 Task: Set the session security and expiration timeout for the organization
Action: Mouse moved to (203, 225)
Screenshot: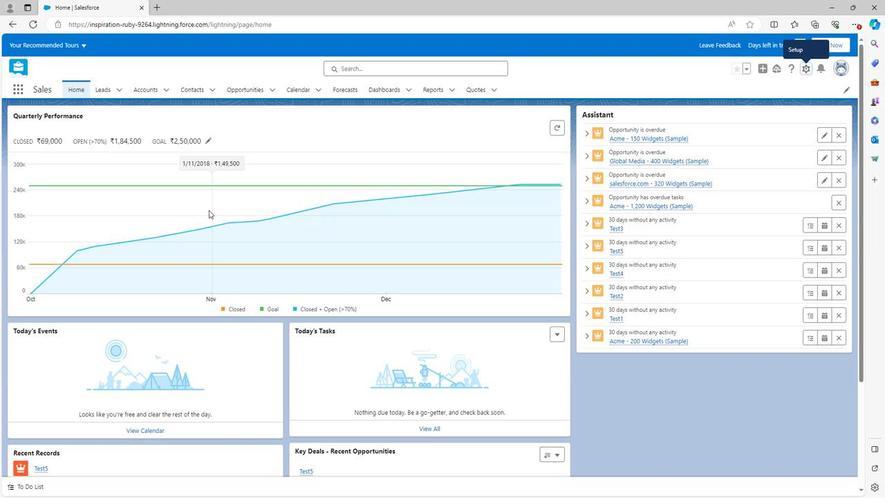 
Action: Mouse scrolled (203, 224) with delta (0, 0)
Screenshot: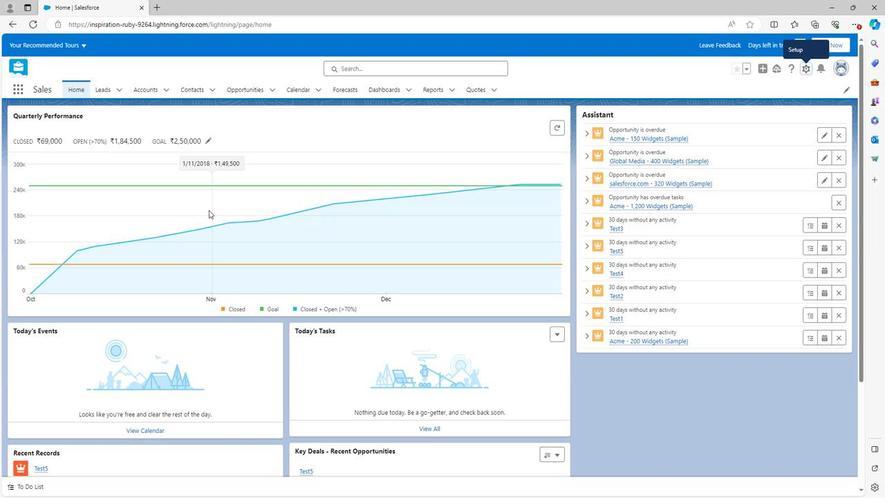 
Action: Mouse scrolled (203, 224) with delta (0, 0)
Screenshot: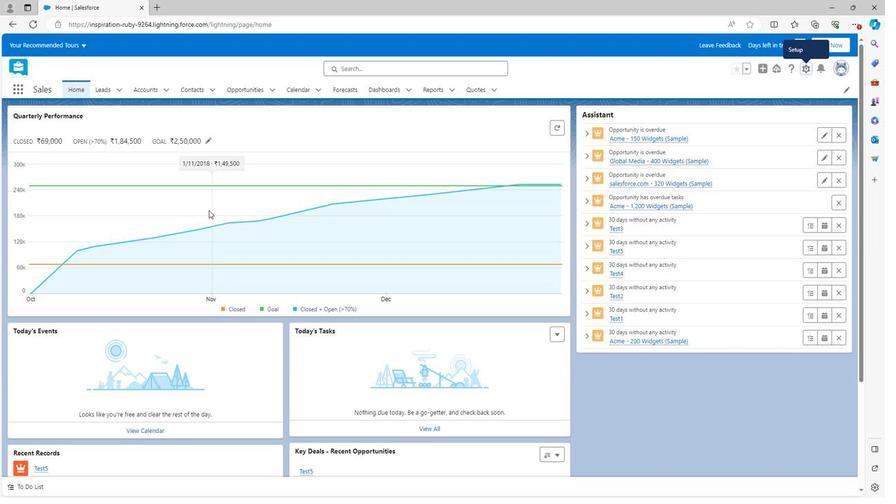 
Action: Mouse scrolled (203, 224) with delta (0, 0)
Screenshot: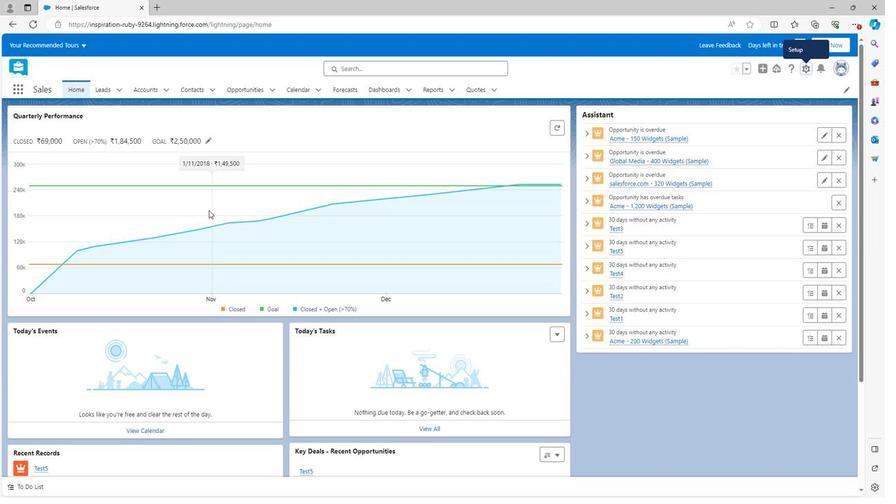
Action: Mouse scrolled (203, 224) with delta (0, 0)
Screenshot: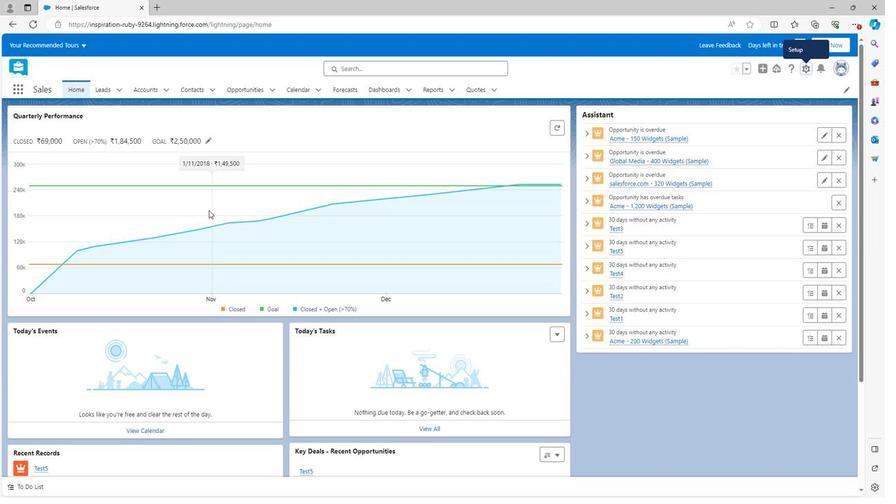 
Action: Mouse scrolled (203, 225) with delta (0, 0)
Screenshot: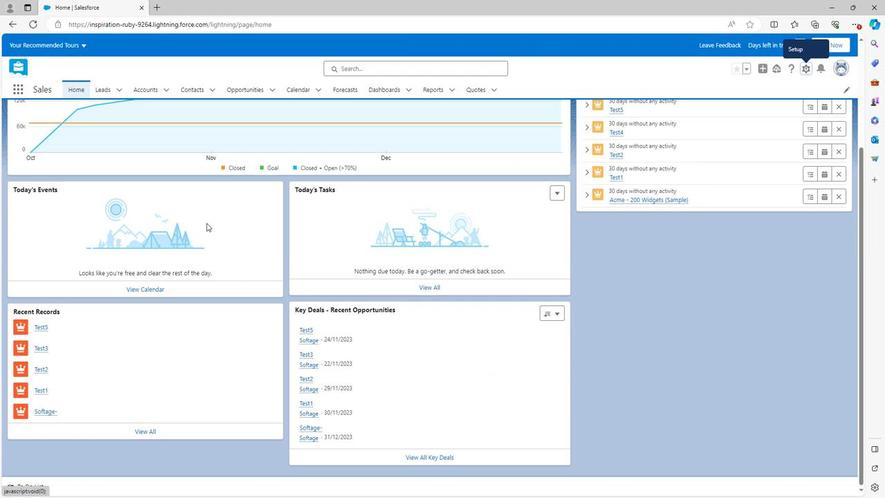 
Action: Mouse scrolled (203, 225) with delta (0, 0)
Screenshot: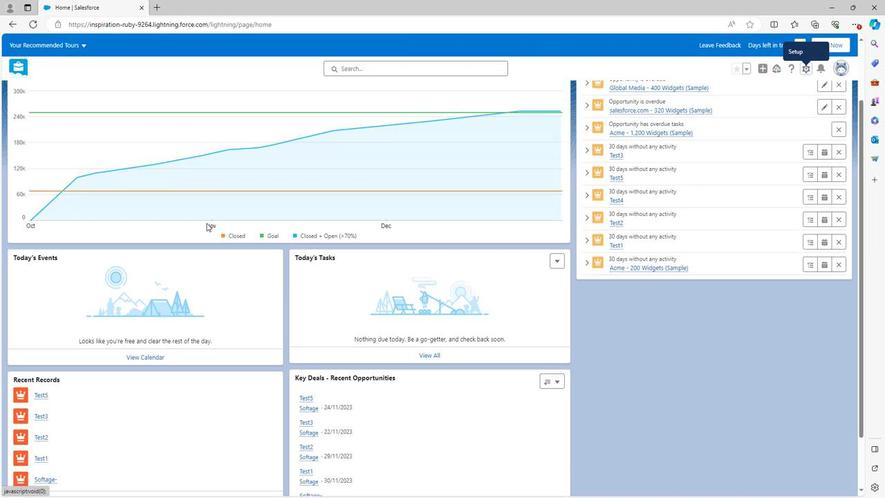 
Action: Mouse scrolled (203, 225) with delta (0, 0)
Screenshot: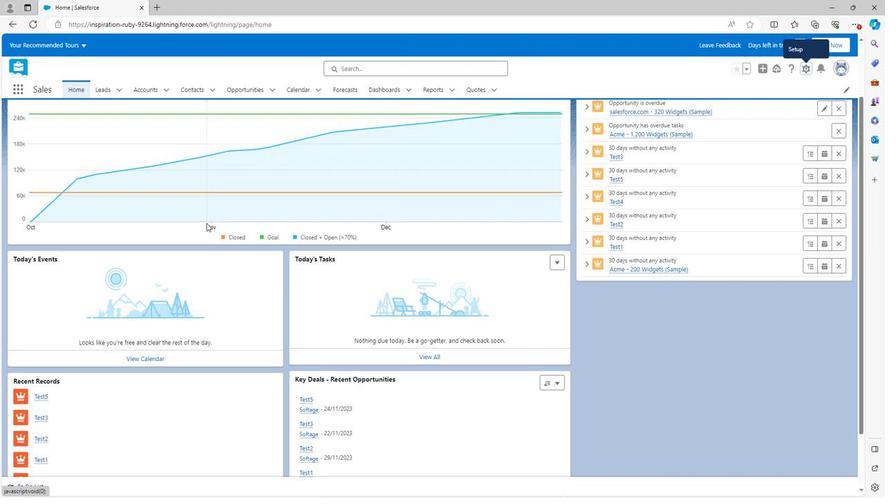 
Action: Mouse scrolled (203, 225) with delta (0, 0)
Screenshot: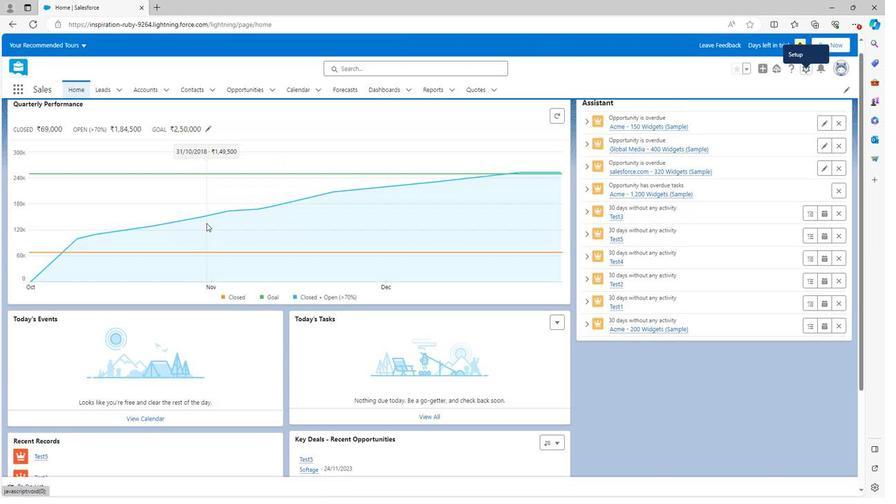 
Action: Mouse scrolled (203, 225) with delta (0, 0)
Screenshot: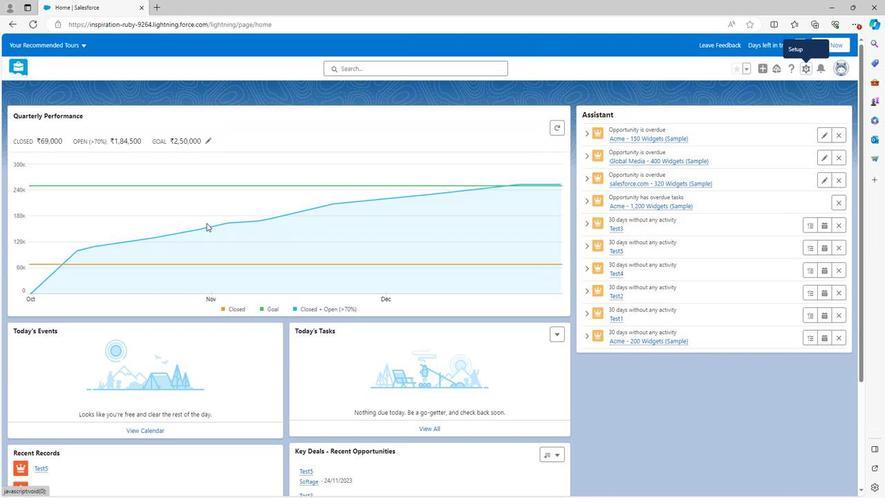 
Action: Mouse moved to (802, 69)
Screenshot: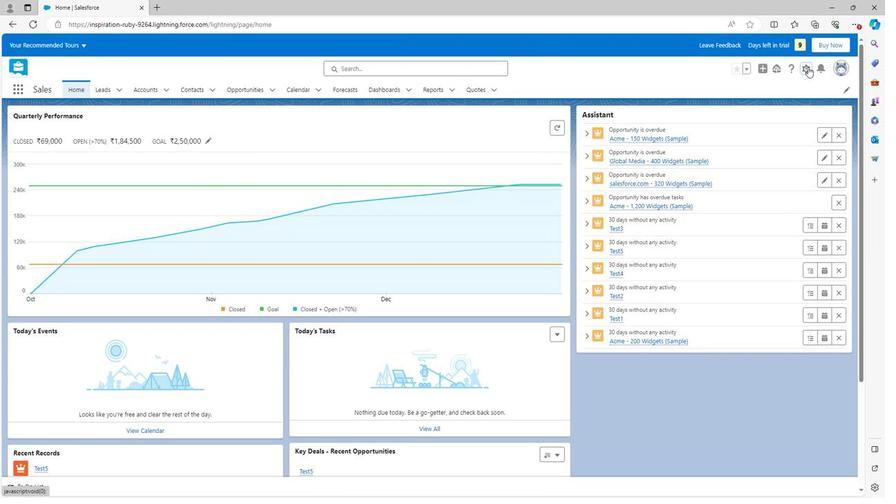 
Action: Mouse pressed left at (802, 69)
Screenshot: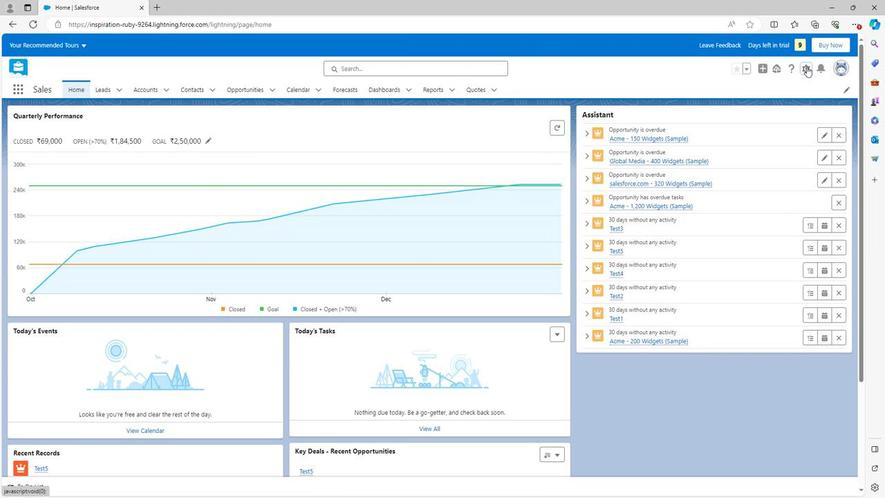 
Action: Mouse moved to (770, 92)
Screenshot: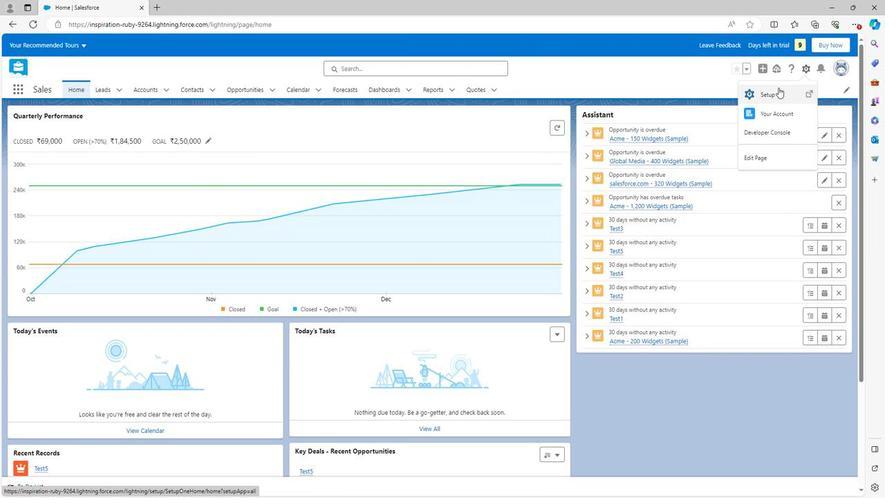 
Action: Mouse pressed left at (770, 92)
Screenshot: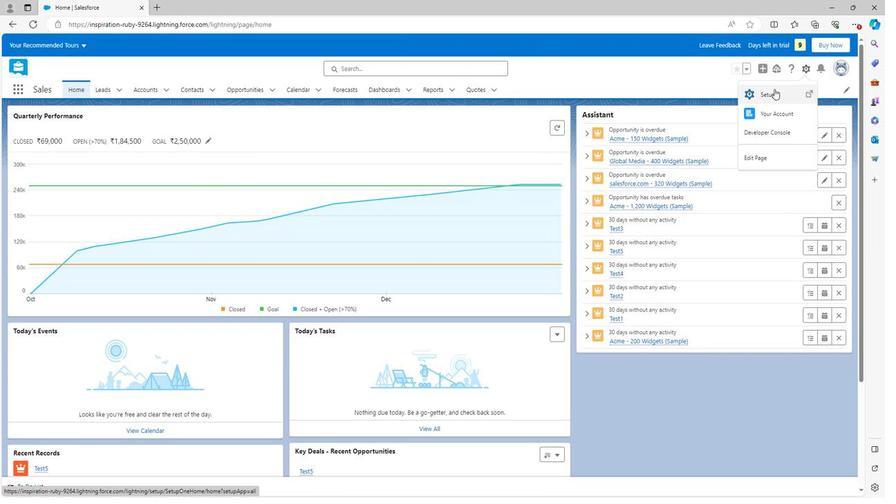 
Action: Mouse moved to (37, 420)
Screenshot: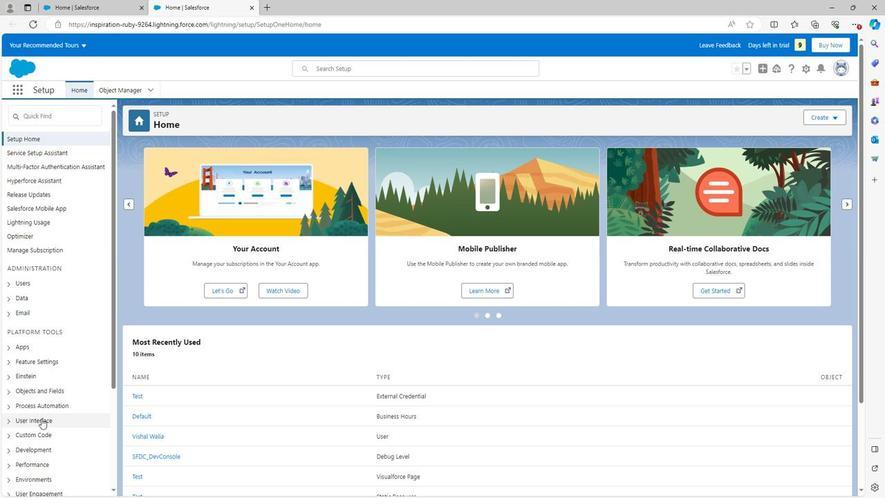 
Action: Mouse scrolled (37, 420) with delta (0, 0)
Screenshot: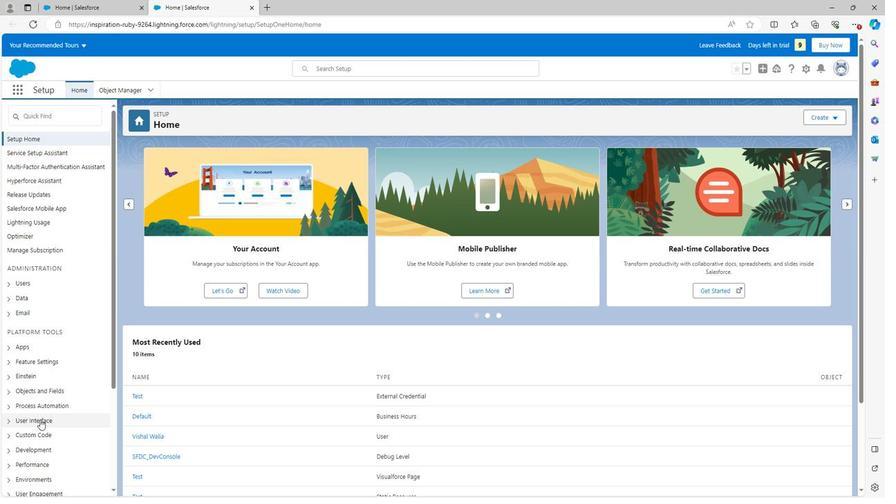
Action: Mouse scrolled (37, 420) with delta (0, 0)
Screenshot: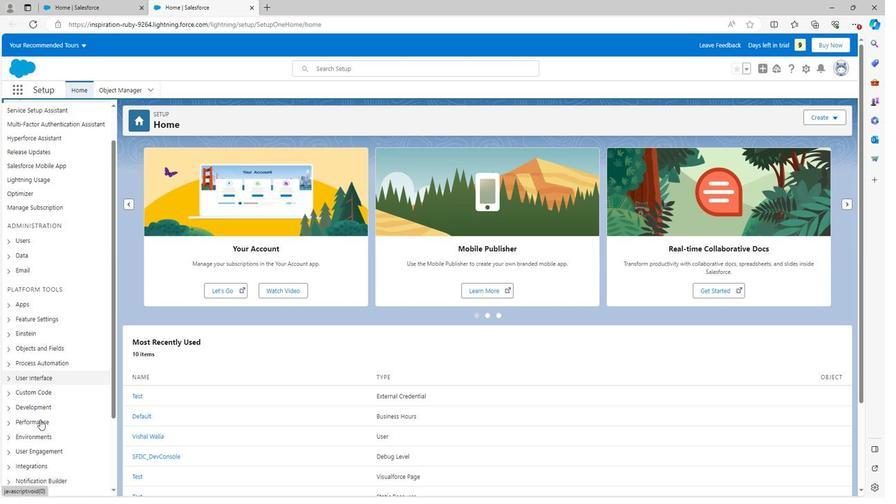 
Action: Mouse scrolled (37, 420) with delta (0, 0)
Screenshot: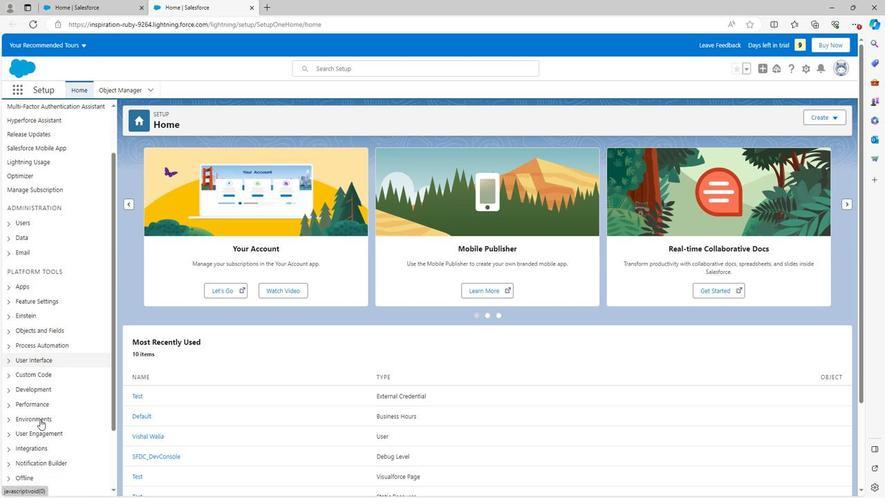 
Action: Mouse moved to (35, 420)
Screenshot: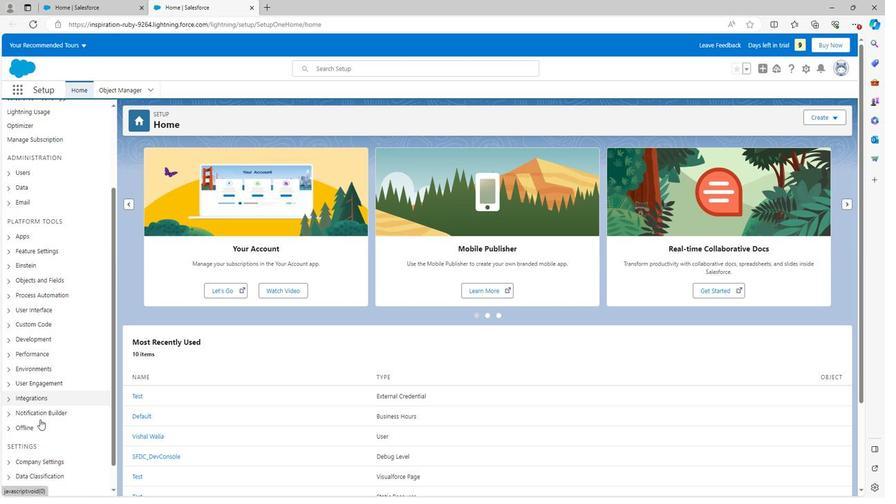 
Action: Mouse scrolled (35, 420) with delta (0, 0)
Screenshot: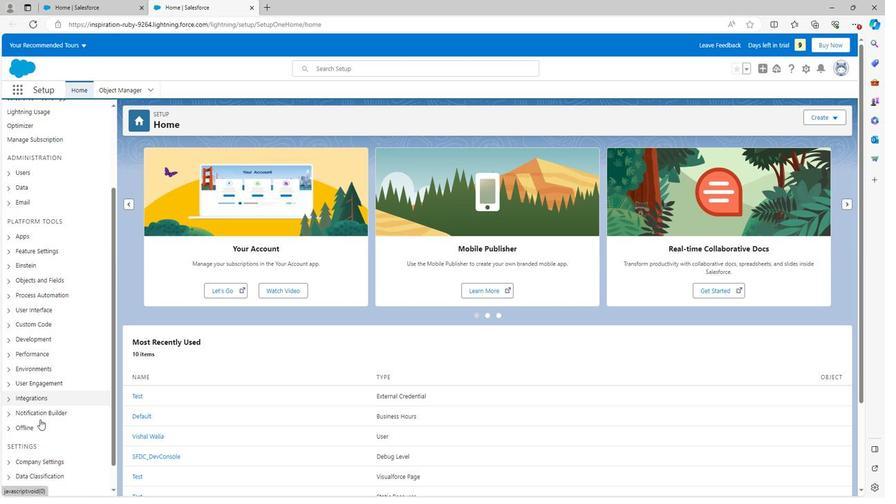 
Action: Mouse moved to (35, 421)
Screenshot: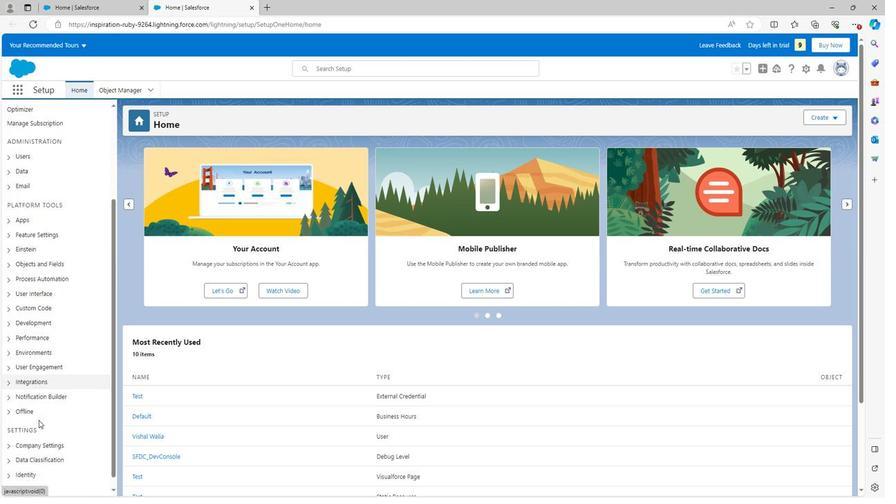 
Action: Mouse scrolled (35, 420) with delta (0, 0)
Screenshot: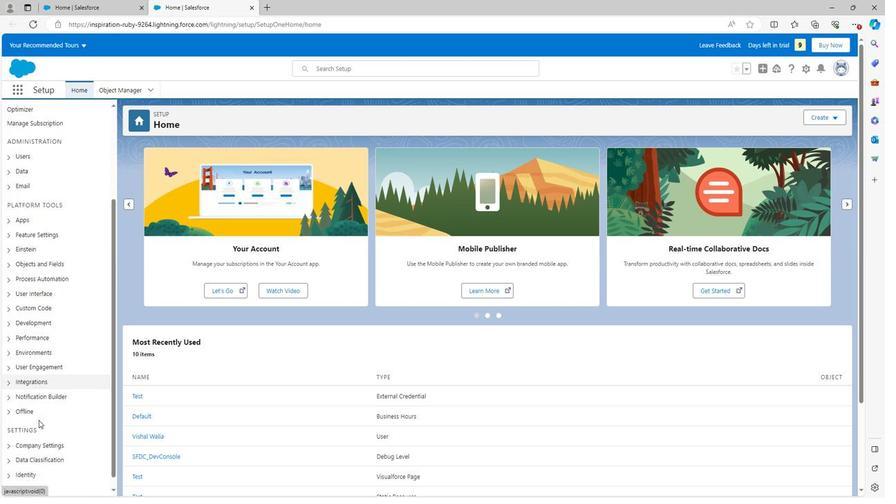 
Action: Mouse moved to (34, 421)
Screenshot: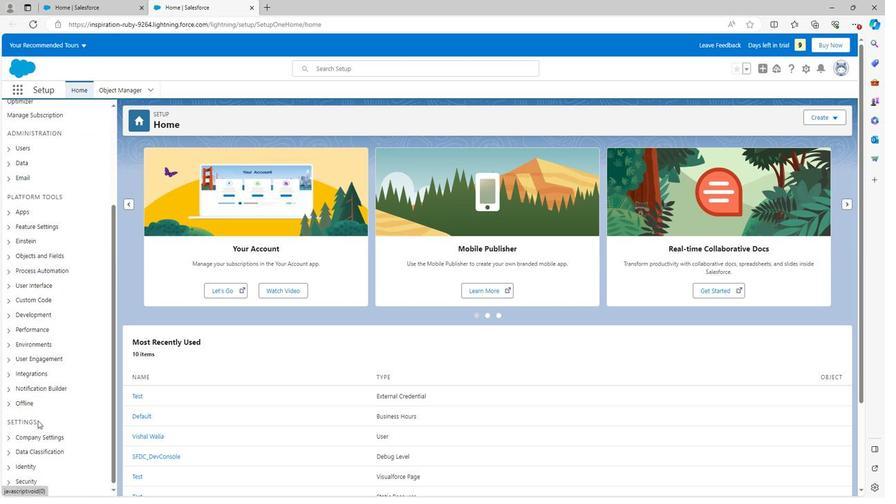 
Action: Mouse scrolled (34, 420) with delta (0, 0)
Screenshot: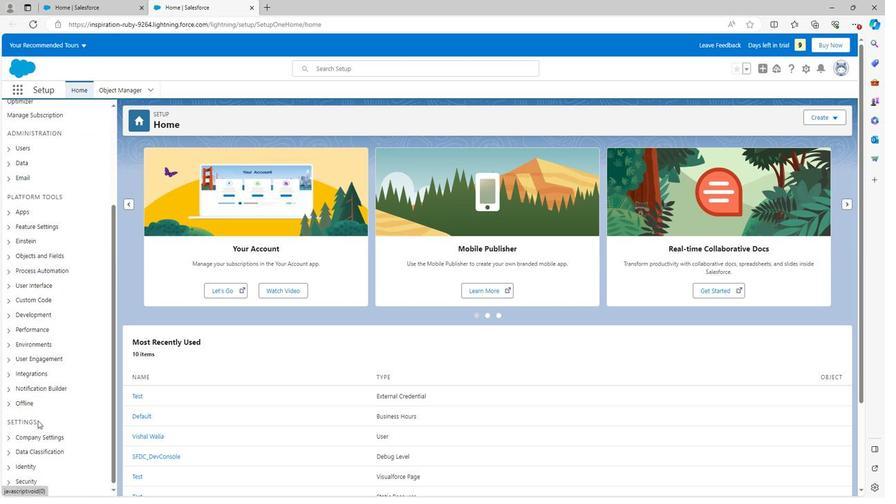 
Action: Mouse moved to (7, 476)
Screenshot: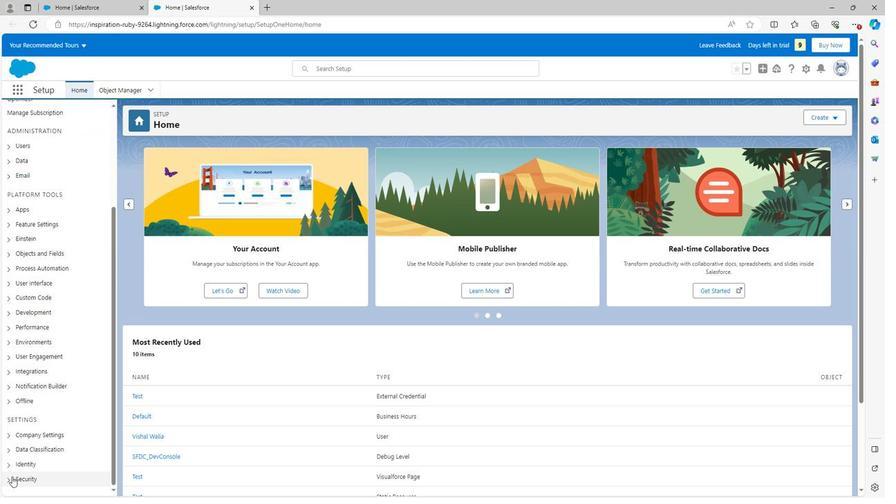 
Action: Mouse pressed left at (7, 476)
Screenshot: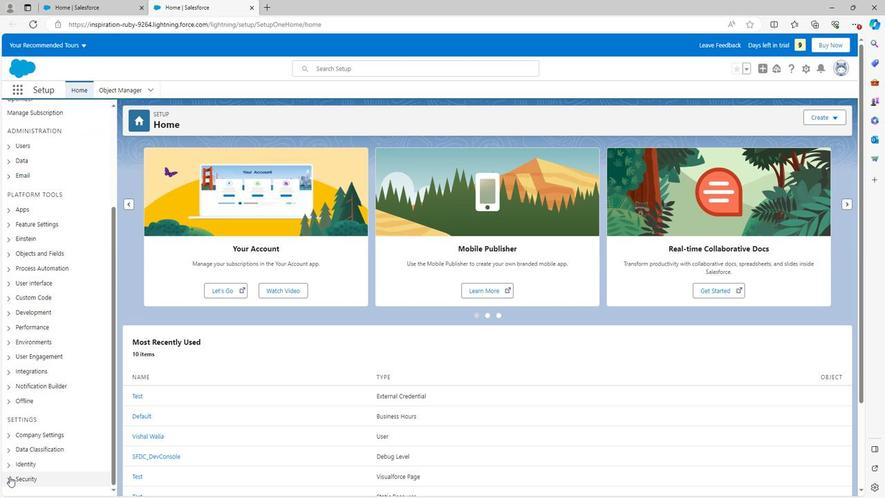 
Action: Mouse scrolled (7, 476) with delta (0, 0)
Screenshot: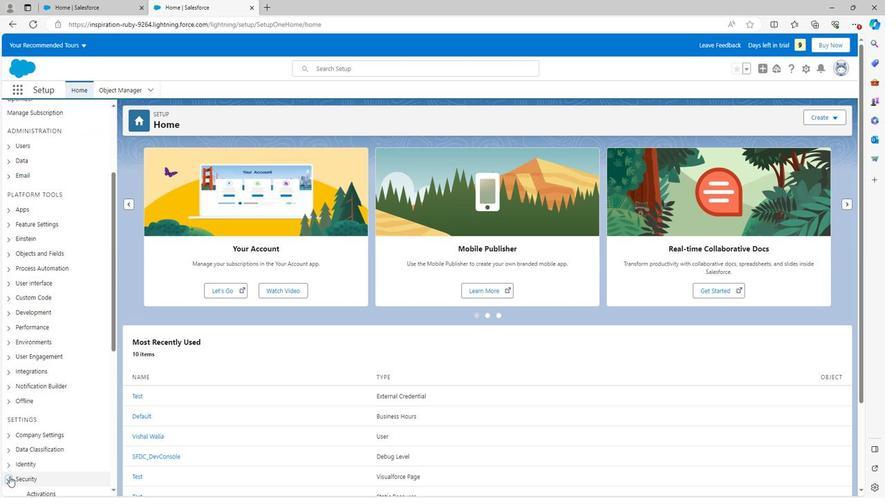 
Action: Mouse scrolled (7, 476) with delta (0, 0)
Screenshot: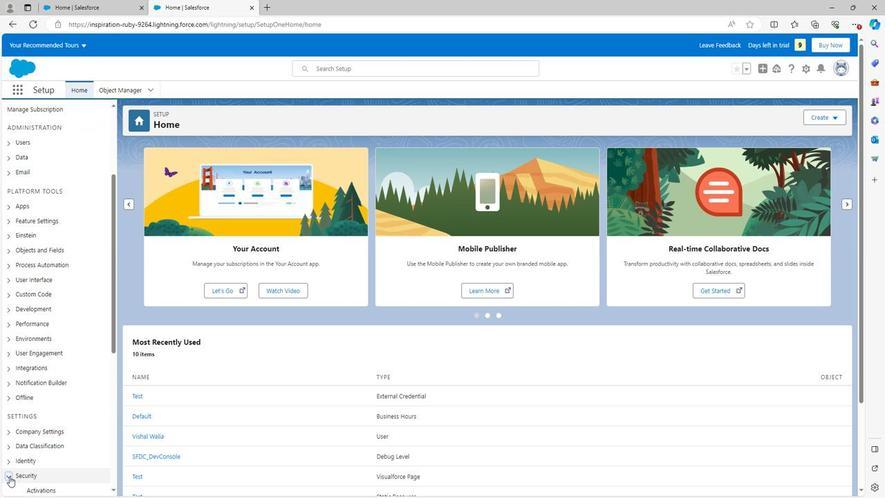 
Action: Mouse scrolled (7, 476) with delta (0, 0)
Screenshot: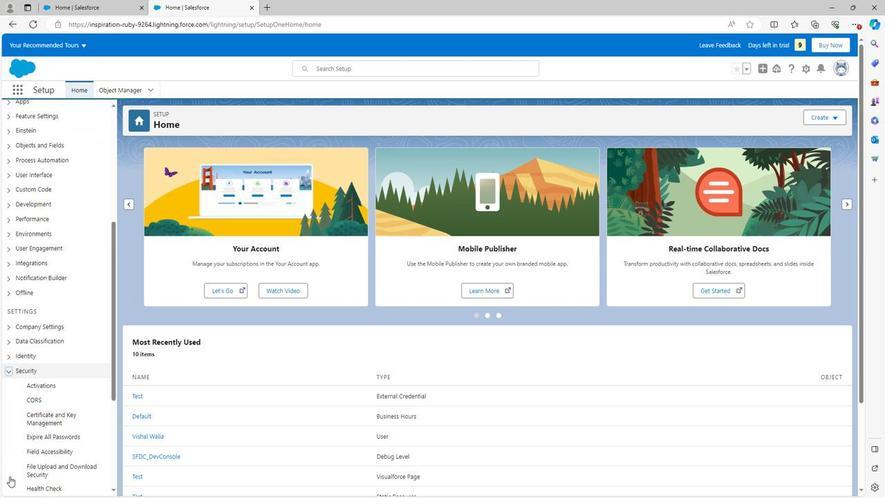 
Action: Mouse scrolled (7, 476) with delta (0, 0)
Screenshot: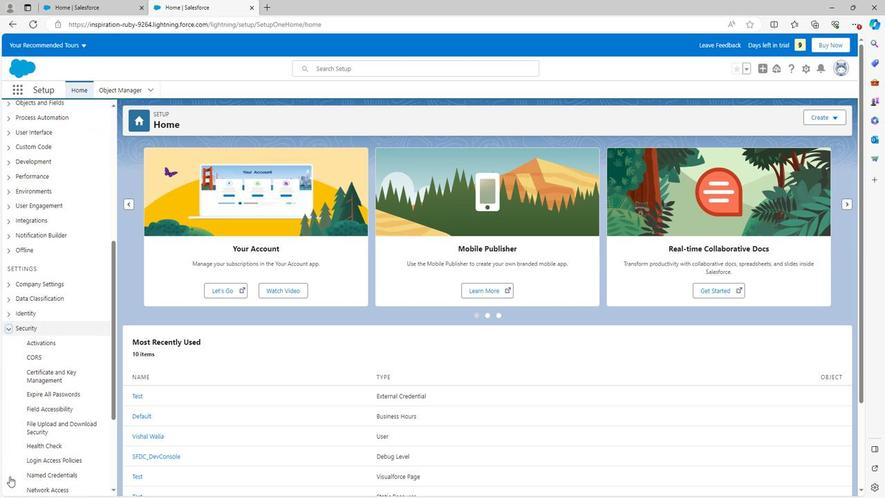 
Action: Mouse scrolled (7, 476) with delta (0, 0)
Screenshot: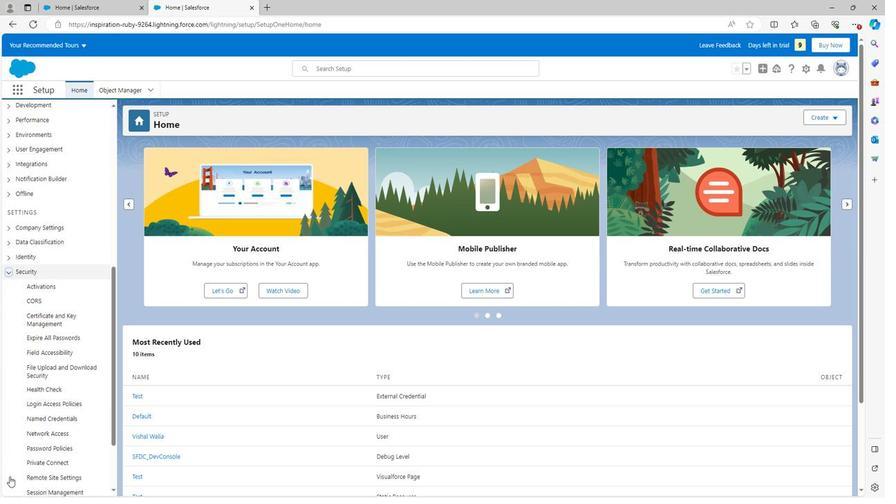 
Action: Mouse scrolled (7, 476) with delta (0, 0)
Screenshot: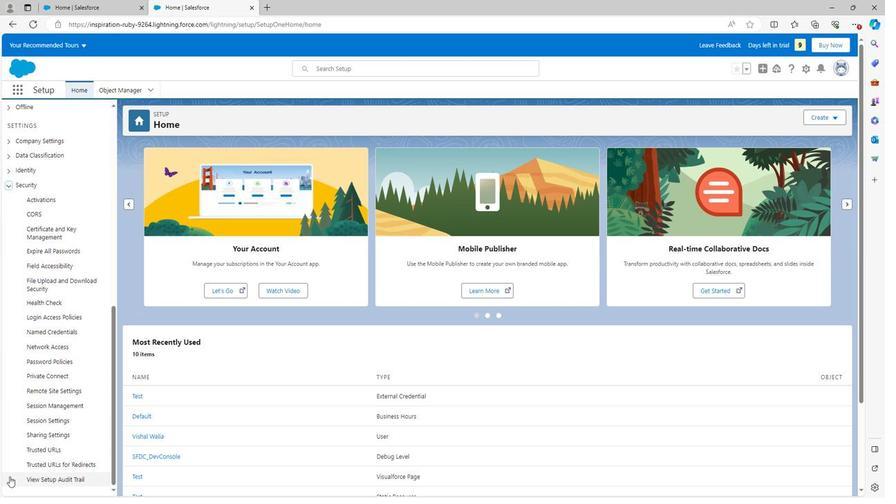 
Action: Mouse scrolled (7, 476) with delta (0, 0)
Screenshot: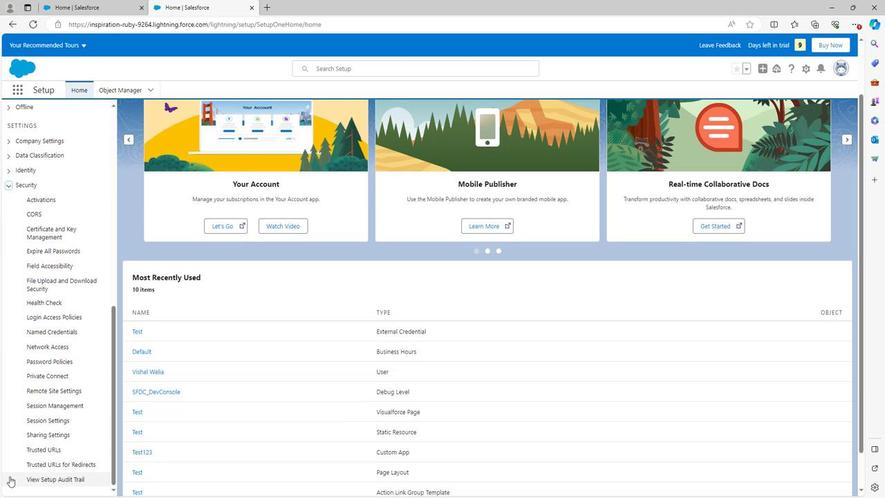 
Action: Mouse moved to (34, 420)
Screenshot: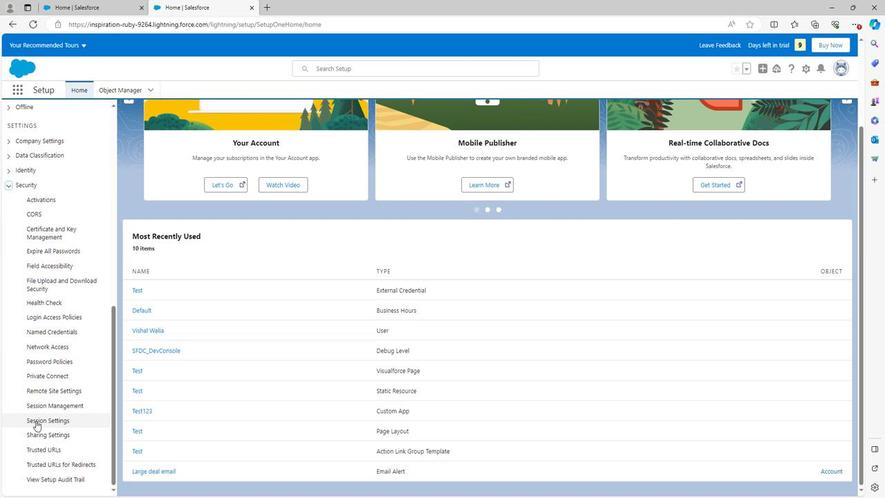 
Action: Mouse pressed left at (34, 420)
Screenshot: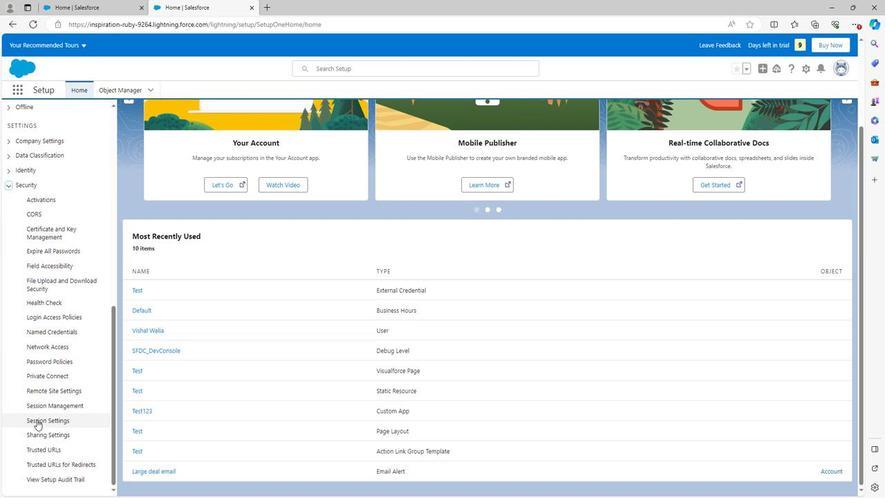 
Action: Mouse moved to (148, 287)
Screenshot: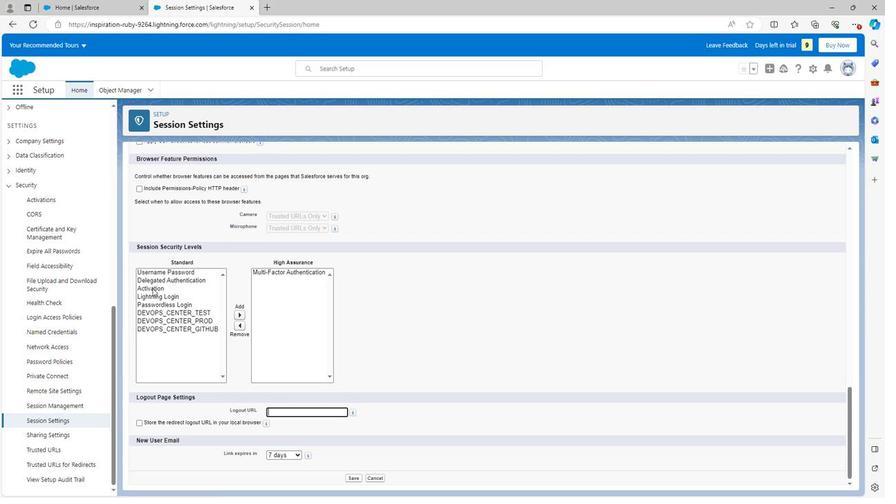 
Action: Mouse pressed left at (148, 287)
Screenshot: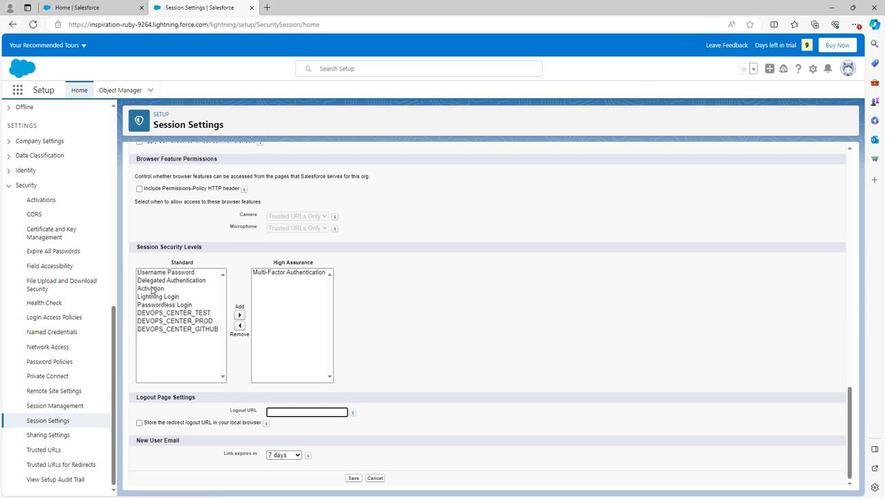 
Action: Mouse moved to (235, 312)
Screenshot: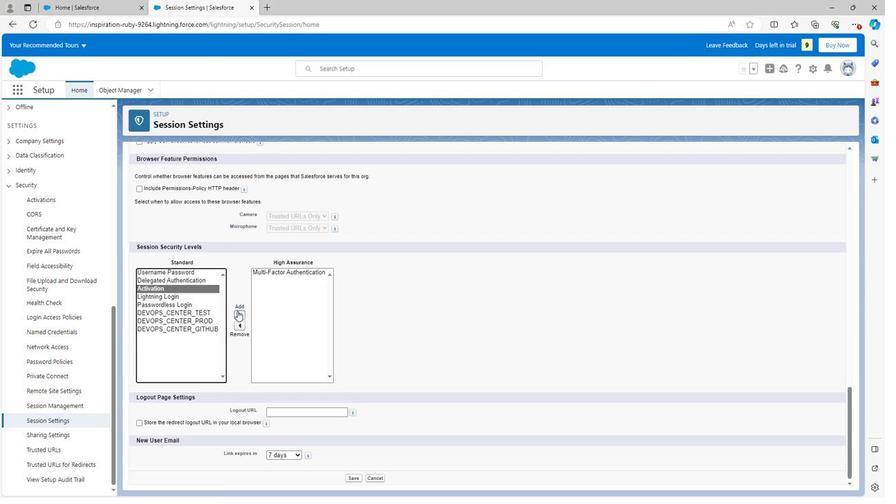
Action: Mouse pressed left at (235, 312)
Screenshot: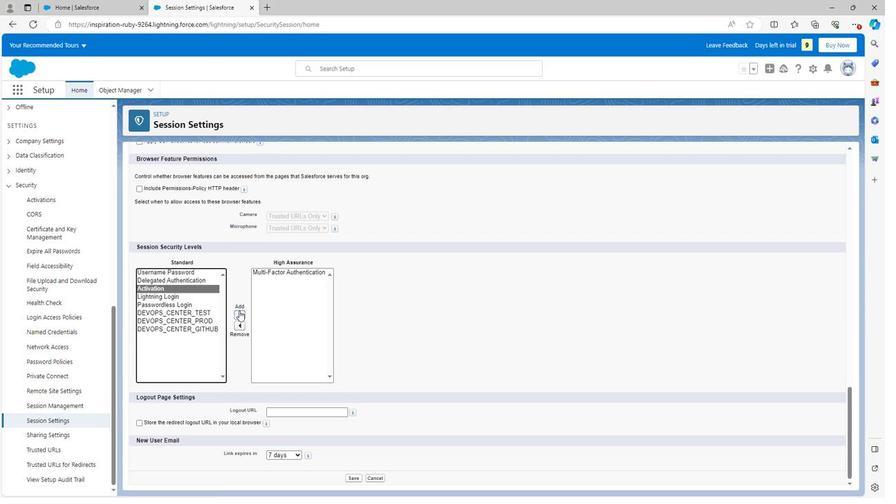 
Action: Mouse moved to (227, 321)
Screenshot: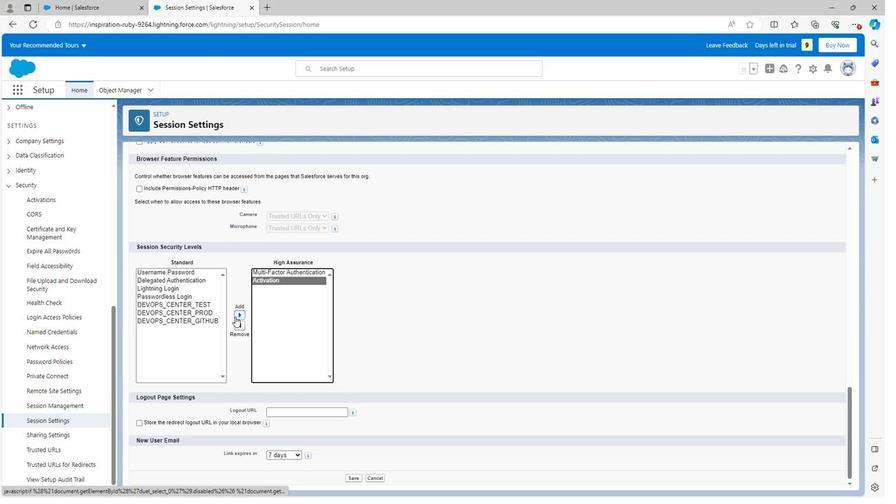
Action: Mouse scrolled (227, 321) with delta (0, 0)
Screenshot: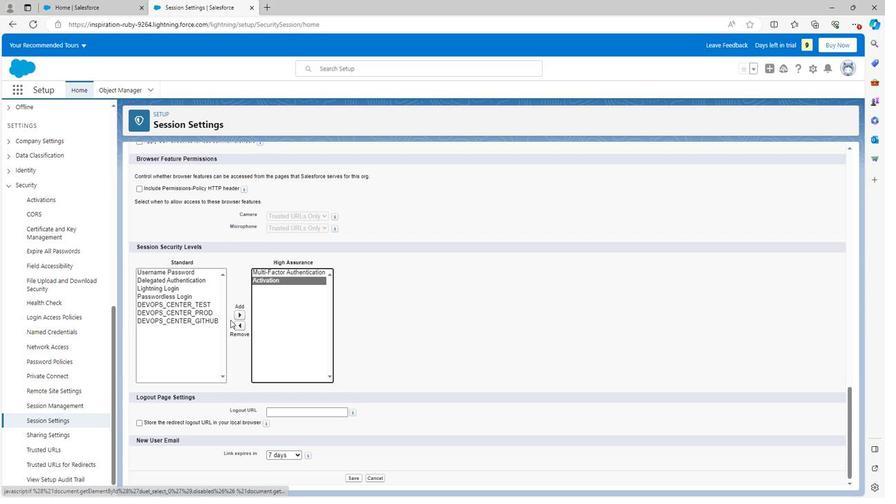 
Action: Mouse scrolled (227, 321) with delta (0, 0)
Screenshot: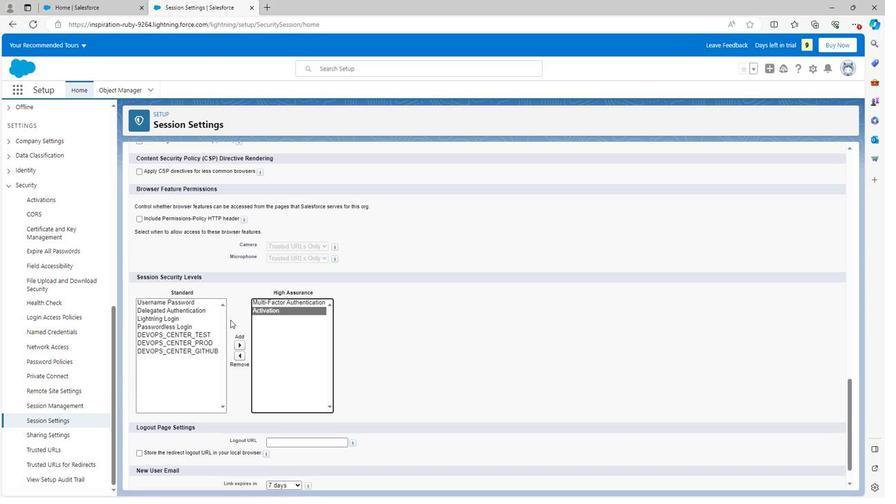 
Action: Mouse scrolled (227, 321) with delta (0, 0)
Screenshot: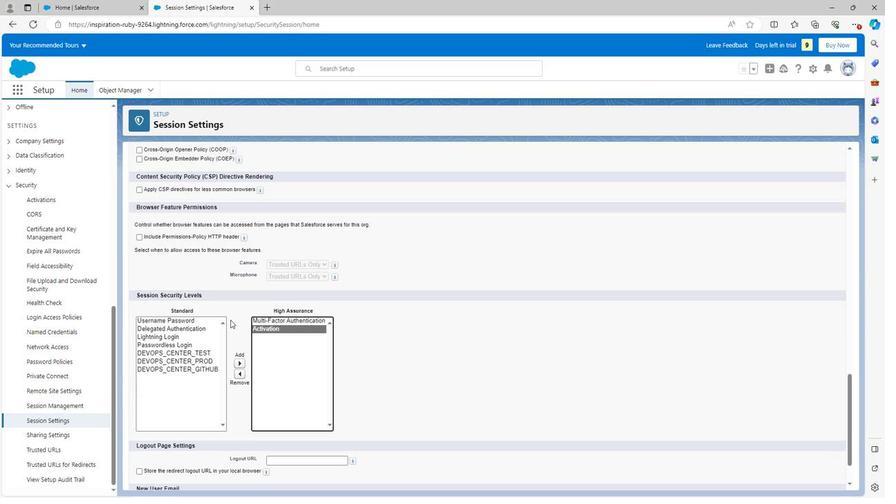 
Action: Mouse scrolled (227, 321) with delta (0, 0)
Screenshot: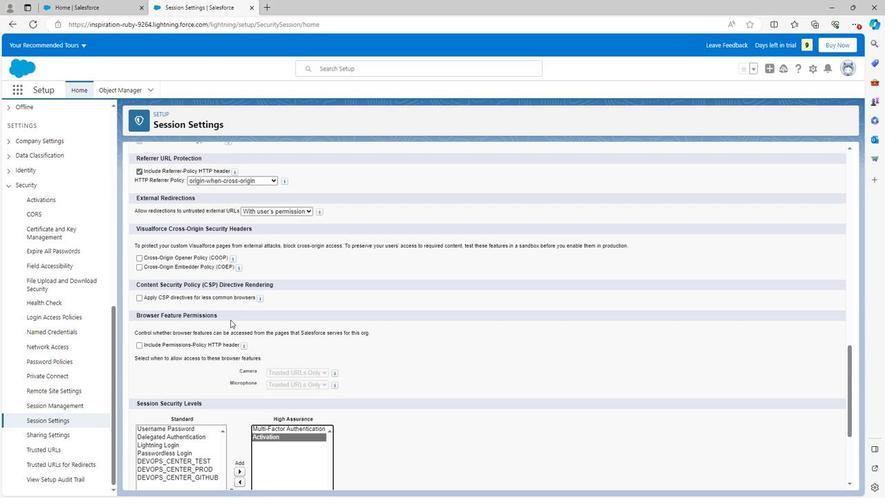 
Action: Mouse scrolled (227, 321) with delta (0, 0)
Screenshot: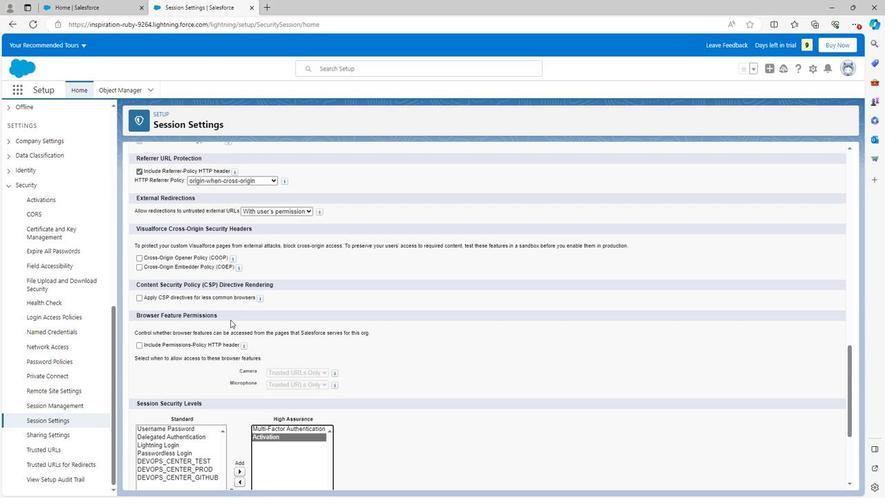 
Action: Mouse scrolled (227, 321) with delta (0, 0)
Screenshot: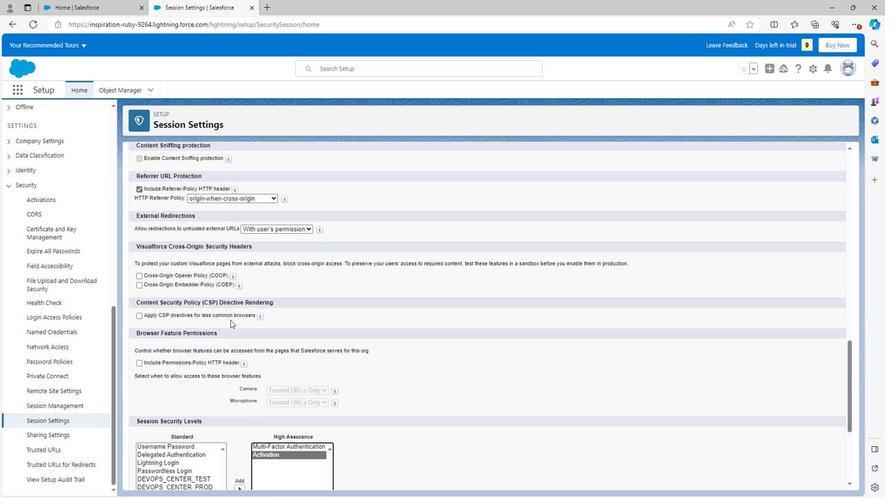 
Action: Mouse scrolled (227, 321) with delta (0, 0)
Screenshot: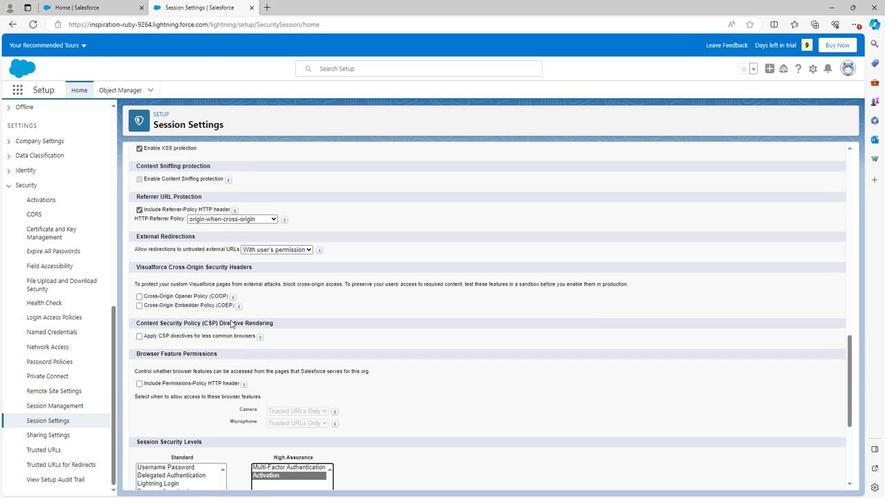 
Action: Mouse scrolled (227, 321) with delta (0, 0)
Screenshot: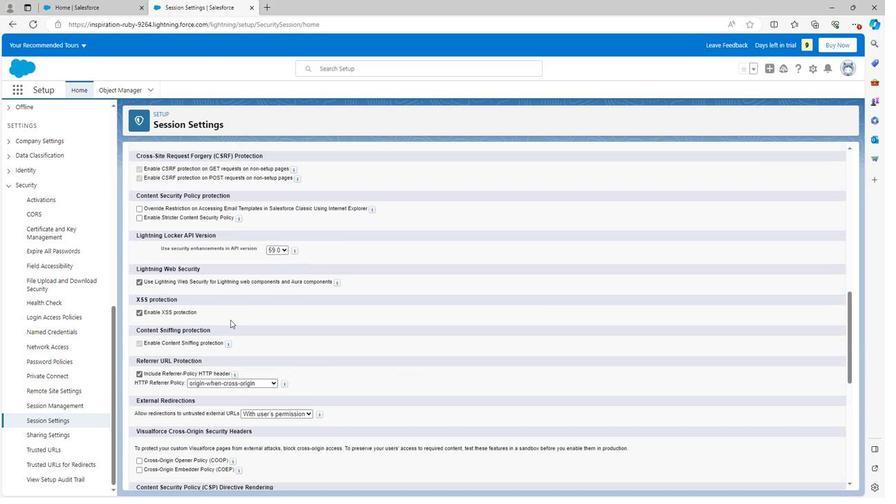 
Action: Mouse scrolled (227, 321) with delta (0, 0)
Screenshot: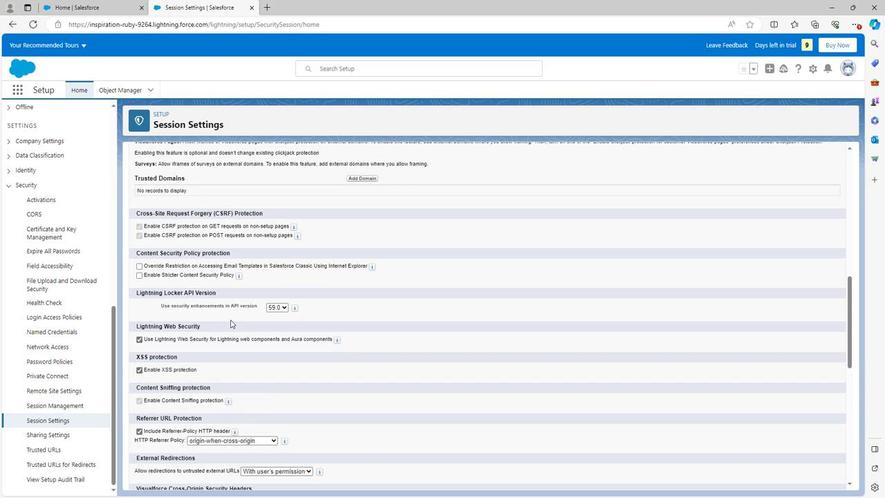 
Action: Mouse scrolled (227, 321) with delta (0, 0)
Screenshot: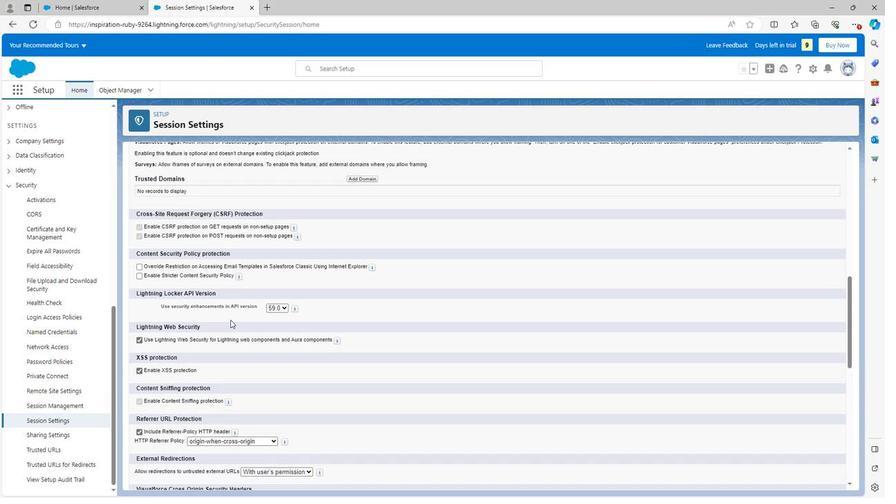 
Action: Mouse scrolled (227, 321) with delta (0, 0)
Screenshot: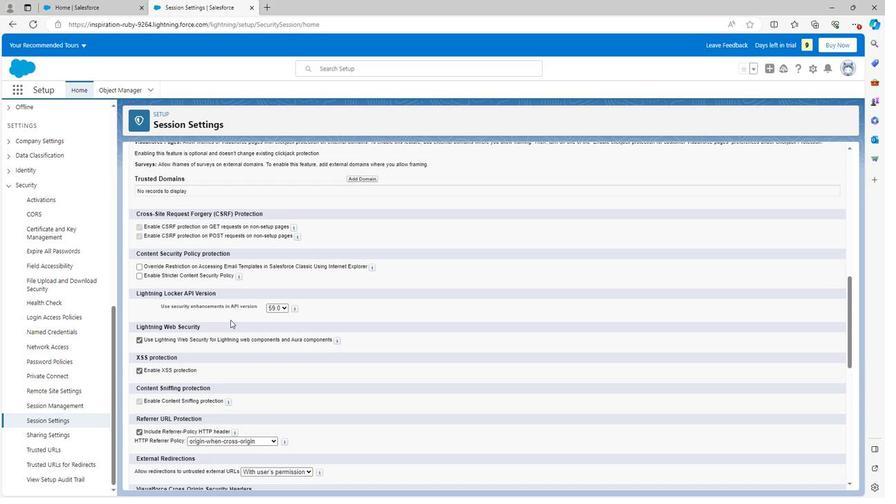 
Action: Mouse scrolled (227, 321) with delta (0, 0)
Screenshot: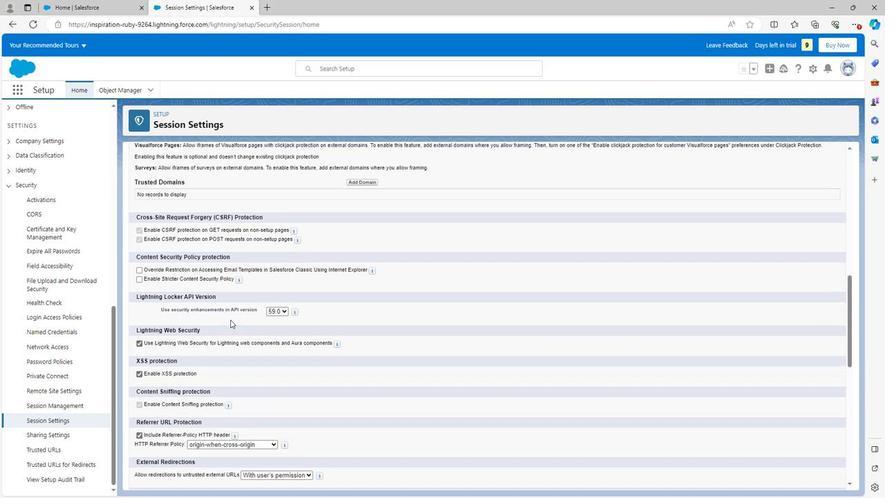 
Action: Mouse scrolled (227, 321) with delta (0, 0)
Screenshot: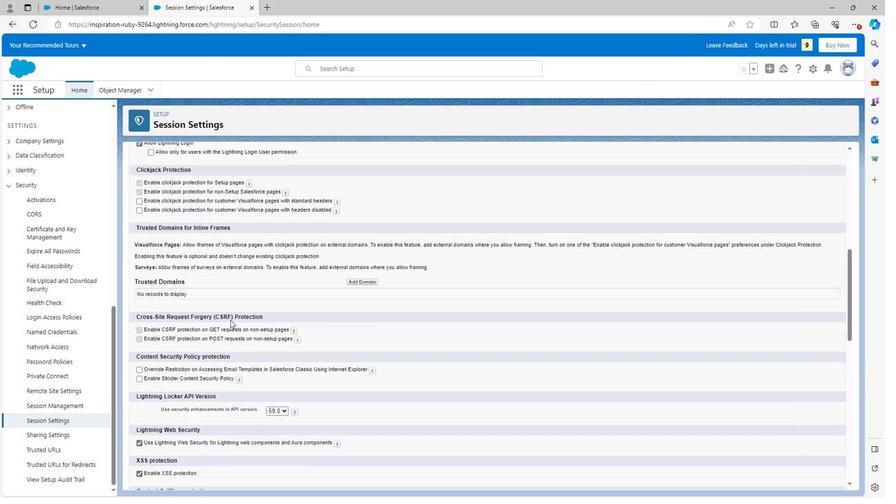 
Action: Mouse scrolled (227, 321) with delta (0, 0)
Screenshot: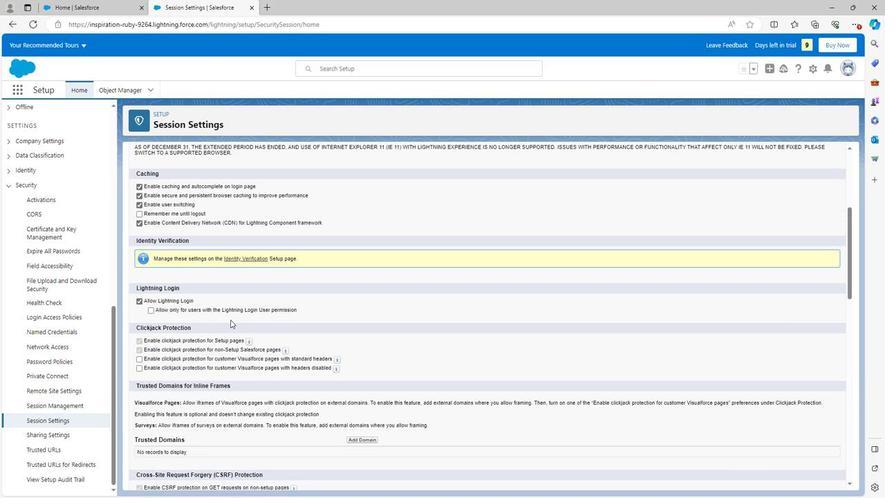 
Action: Mouse scrolled (227, 321) with delta (0, 0)
Screenshot: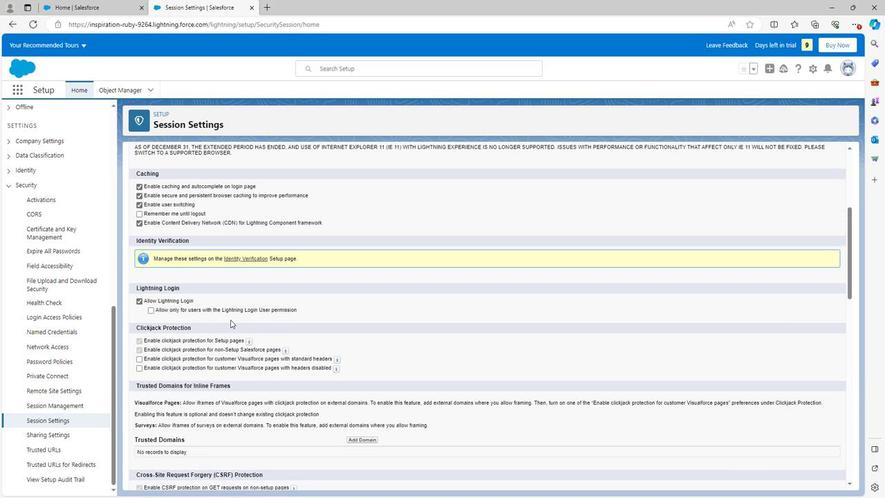 
Action: Mouse scrolled (227, 321) with delta (0, 0)
Screenshot: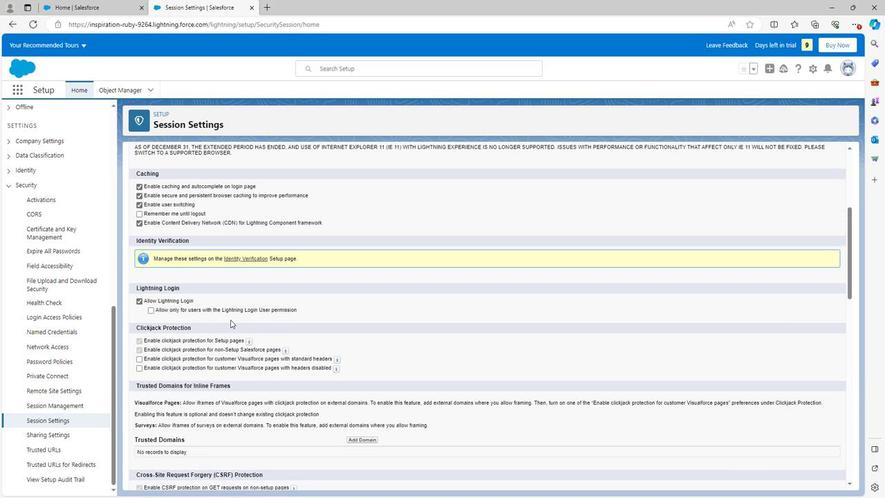 
Action: Mouse scrolled (227, 321) with delta (0, 0)
Screenshot: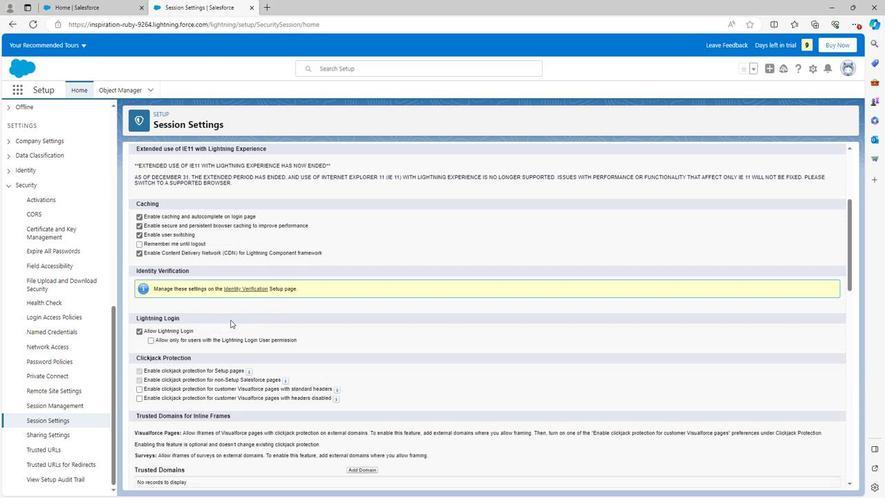 
Action: Mouse scrolled (227, 321) with delta (0, 0)
Screenshot: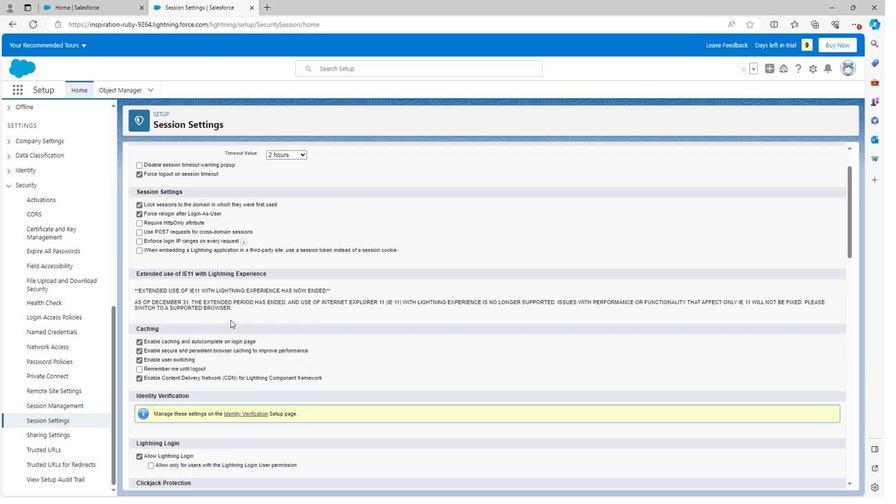 
Action: Mouse scrolled (227, 321) with delta (0, 0)
Screenshot: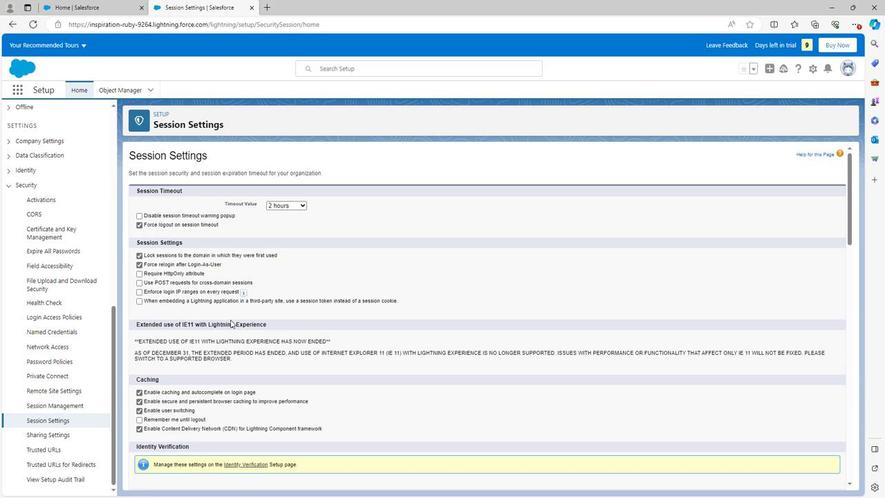 
Action: Mouse scrolled (227, 321) with delta (0, 0)
Screenshot: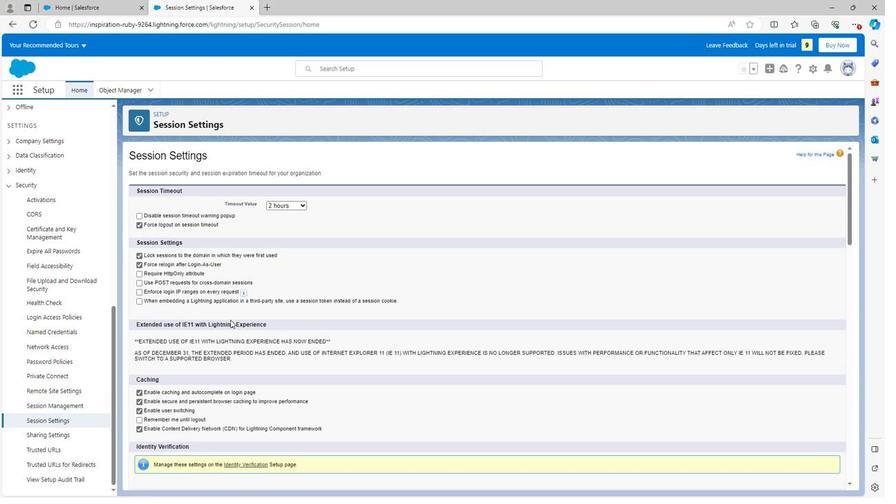 
Action: Mouse scrolled (227, 321) with delta (0, 0)
Screenshot: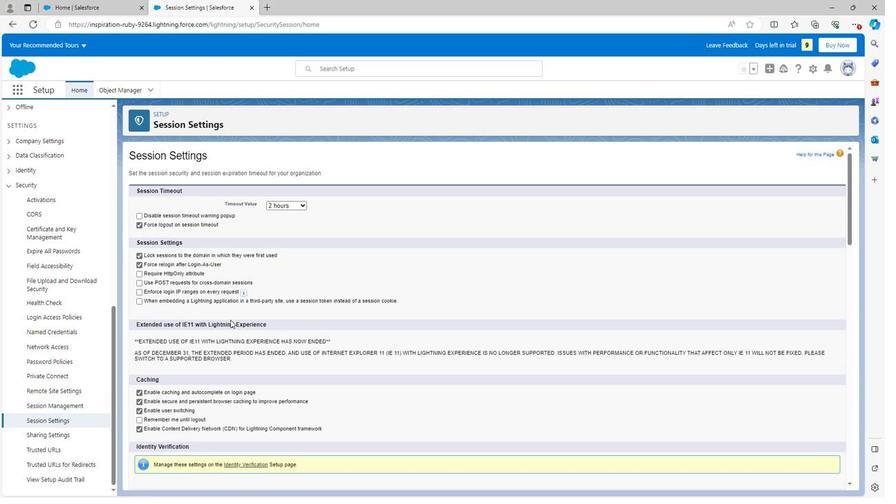 
Action: Mouse scrolled (227, 321) with delta (0, 0)
Screenshot: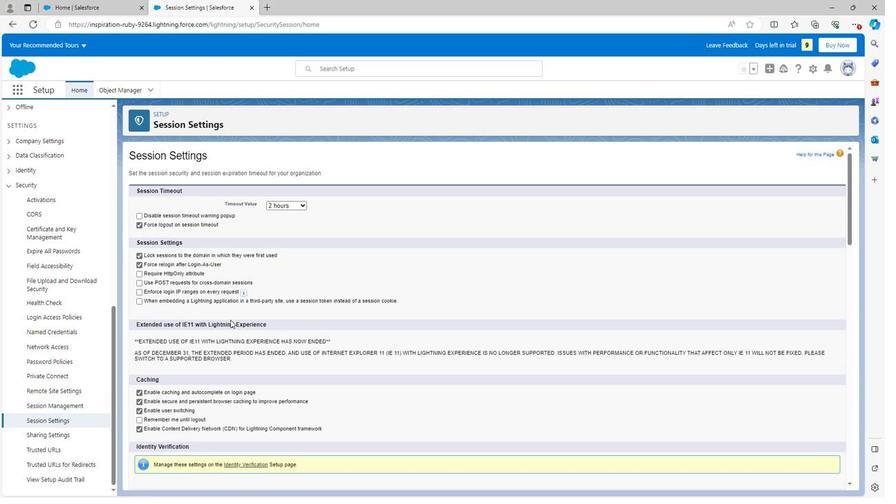 
Action: Mouse scrolled (227, 321) with delta (0, 0)
Screenshot: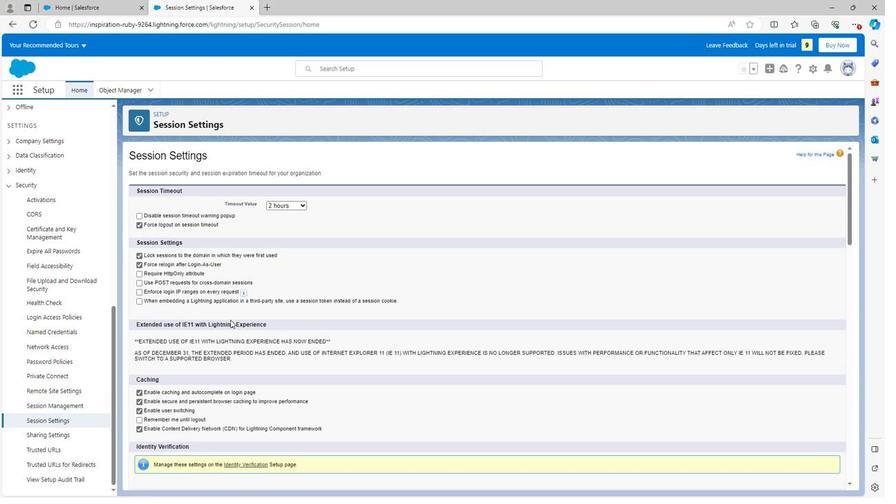 
Action: Mouse scrolled (227, 321) with delta (0, 0)
Screenshot: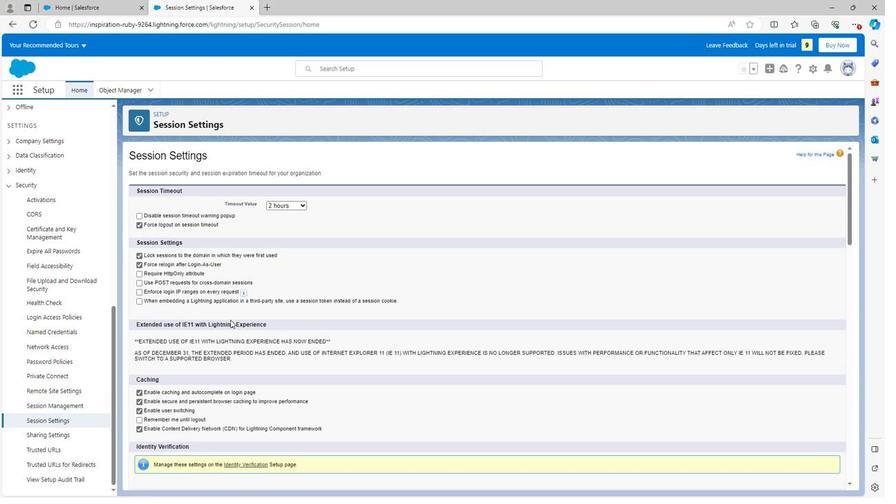 
Action: Mouse scrolled (227, 321) with delta (0, 0)
Screenshot: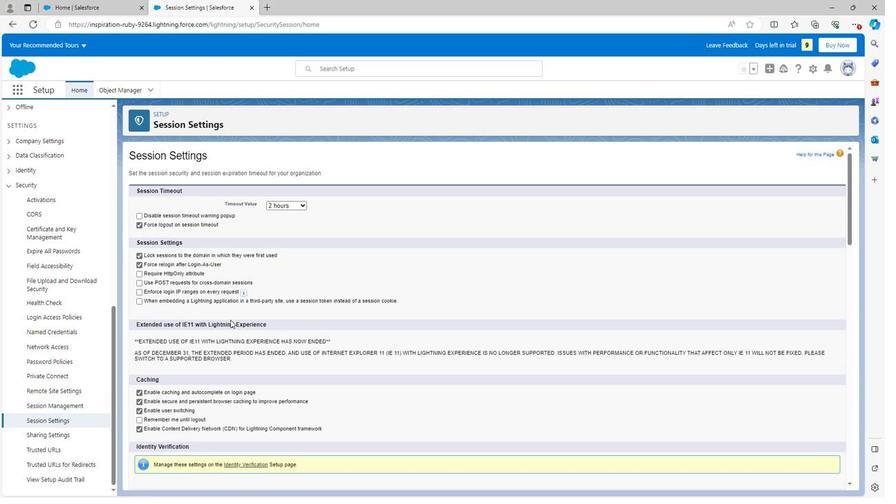 
Action: Mouse scrolled (227, 321) with delta (0, 0)
Screenshot: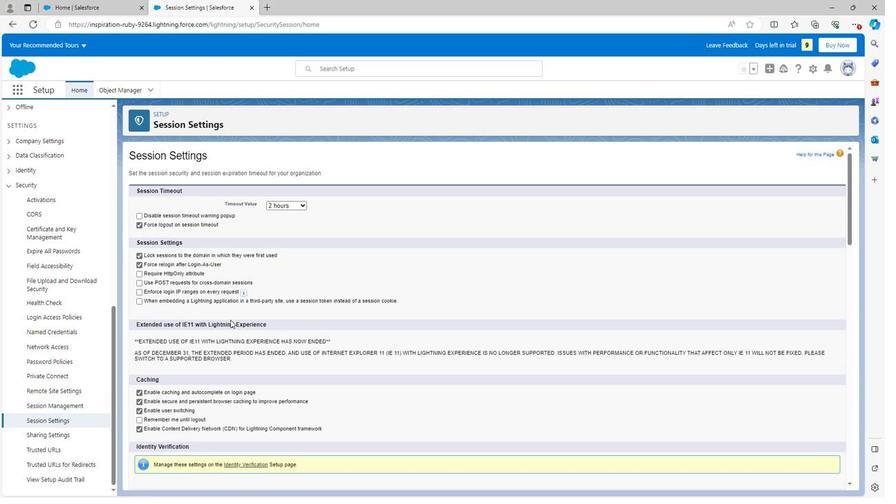 
Action: Mouse scrolled (227, 321) with delta (0, 0)
Screenshot: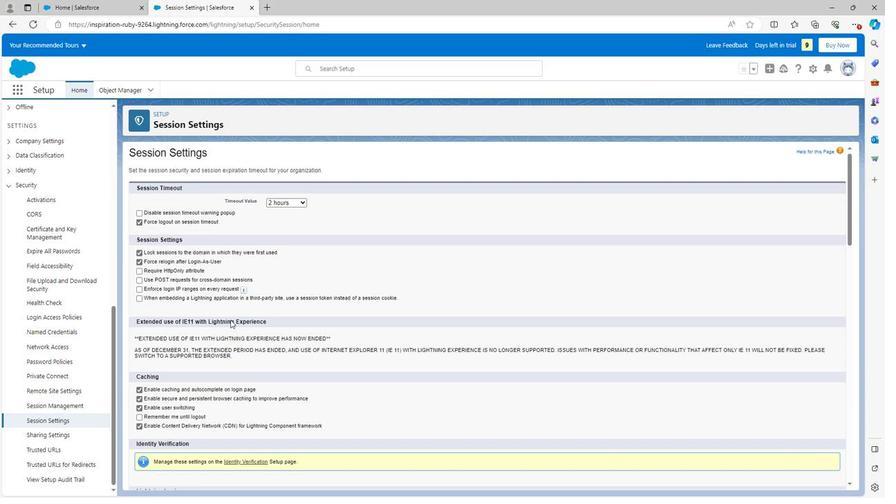 
Action: Mouse scrolled (227, 321) with delta (0, 0)
Screenshot: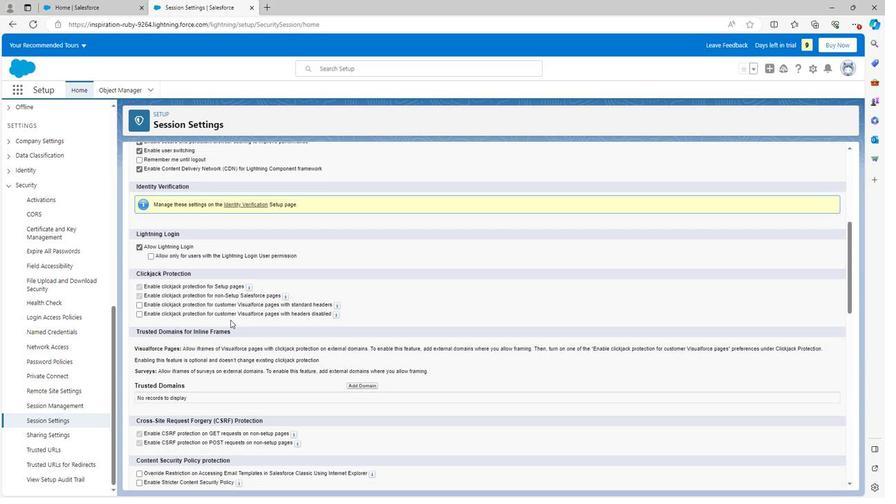 
Action: Mouse scrolled (227, 321) with delta (0, 0)
Screenshot: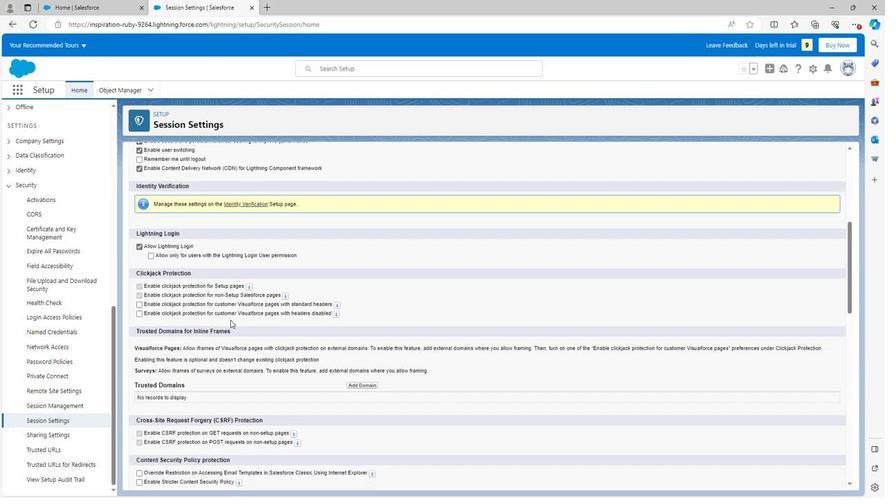 
Action: Mouse scrolled (227, 321) with delta (0, 0)
Screenshot: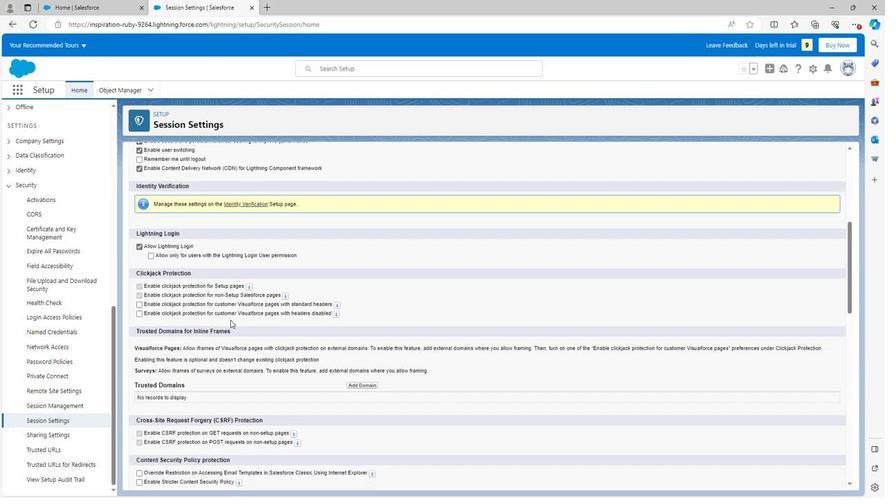
Action: Mouse scrolled (227, 321) with delta (0, 0)
Screenshot: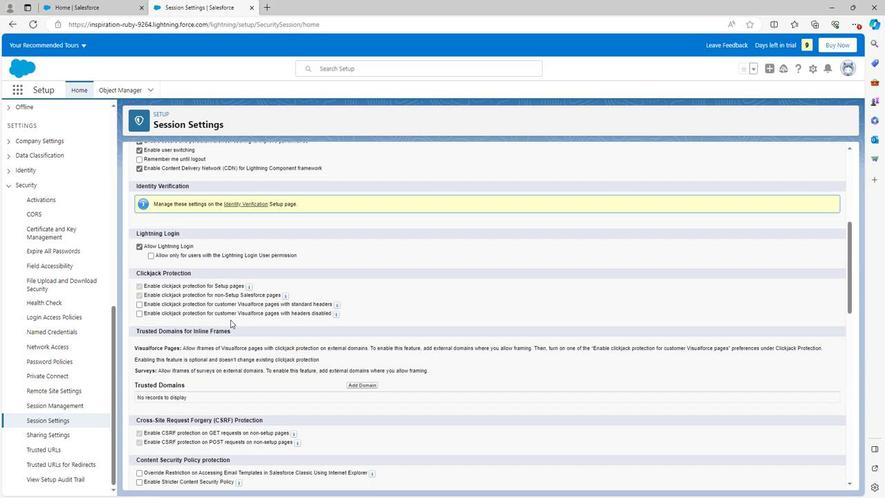 
Action: Mouse scrolled (227, 321) with delta (0, 0)
Screenshot: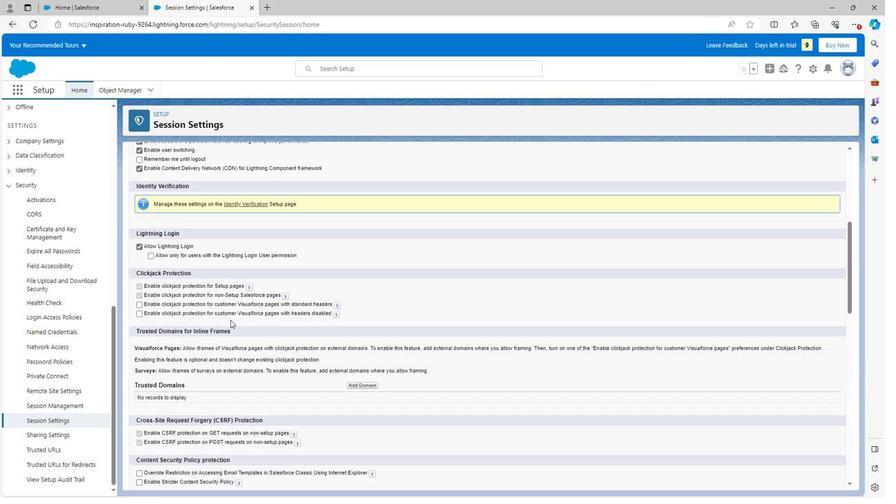 
Action: Mouse scrolled (227, 321) with delta (0, 0)
Screenshot: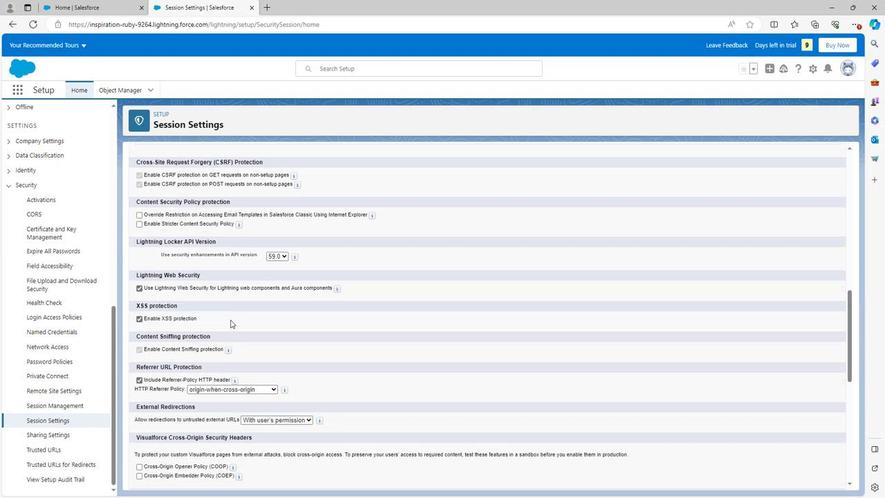 
Action: Mouse scrolled (227, 321) with delta (0, 0)
Screenshot: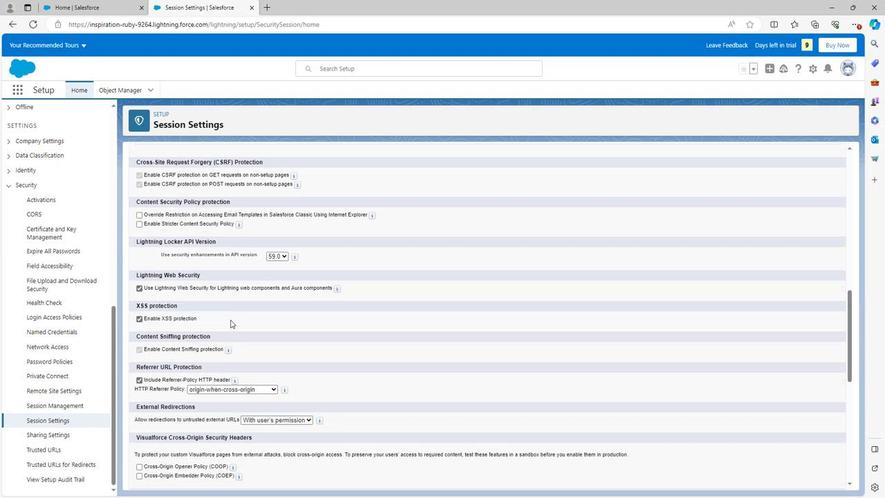 
Action: Mouse scrolled (227, 321) with delta (0, 0)
Screenshot: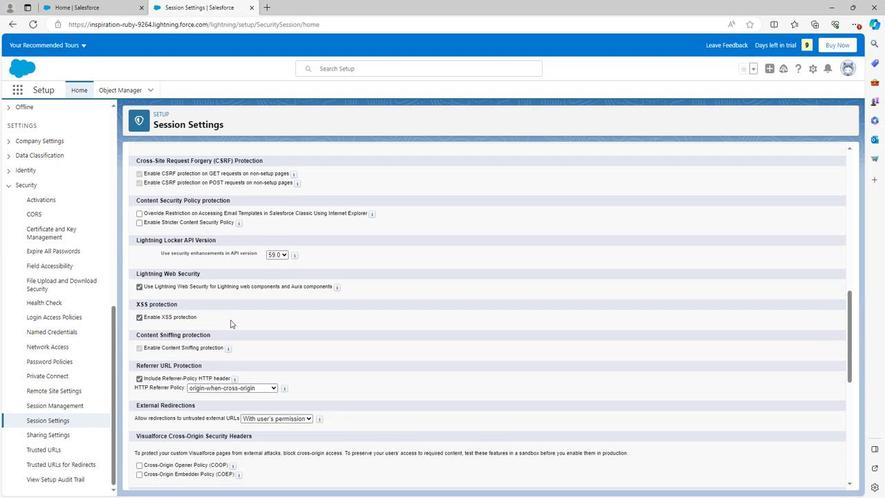 
Action: Mouse scrolled (227, 321) with delta (0, 0)
Screenshot: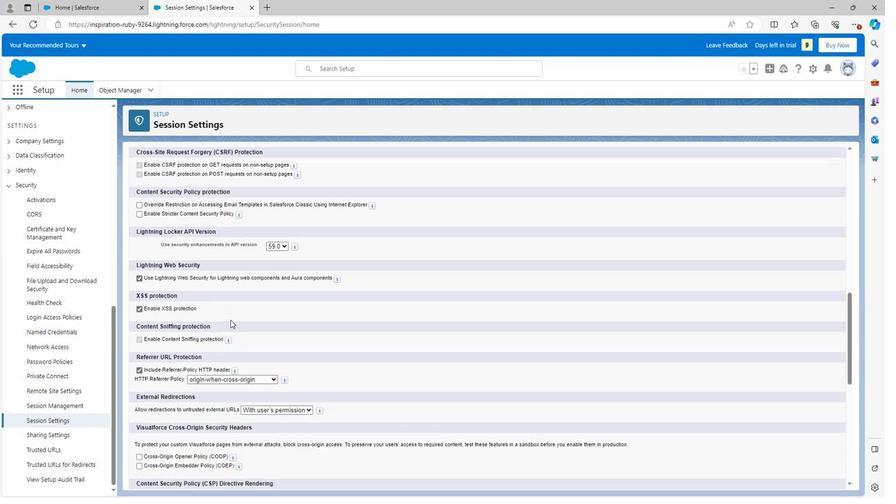 
Action: Mouse scrolled (227, 321) with delta (0, 0)
Screenshot: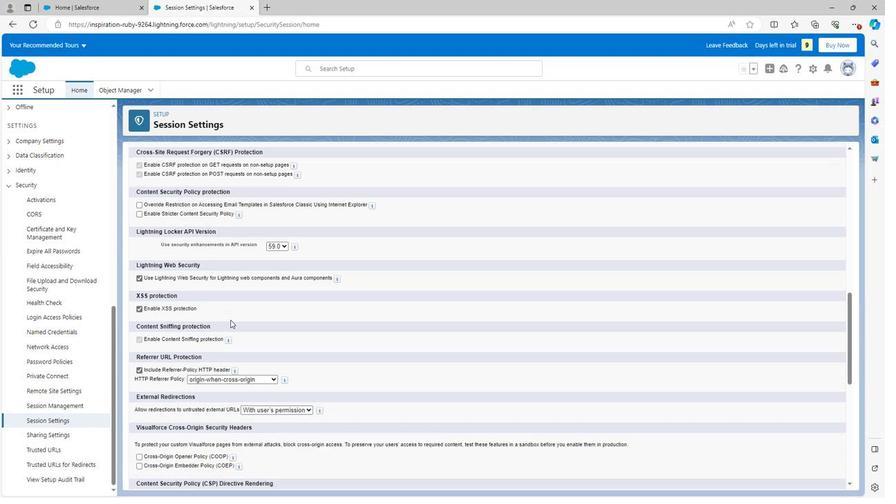 
Action: Mouse scrolled (227, 321) with delta (0, 0)
Screenshot: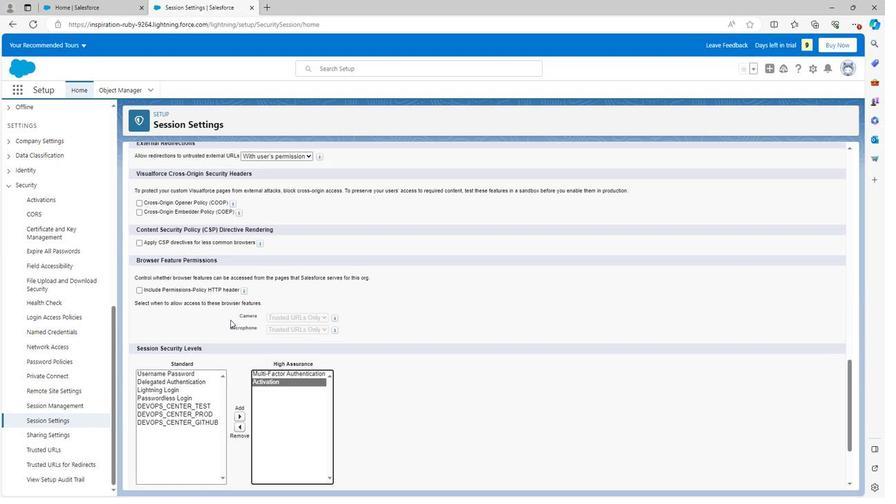 
Action: Mouse scrolled (227, 321) with delta (0, 0)
Screenshot: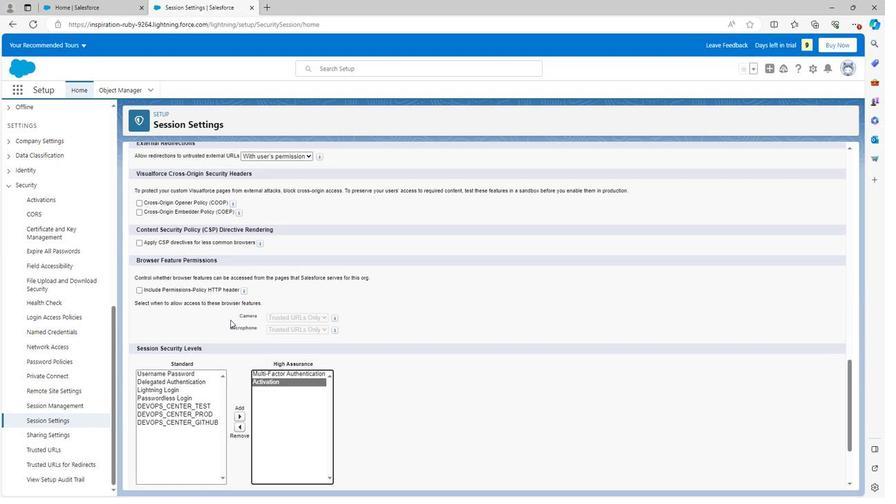 
Action: Mouse scrolled (227, 321) with delta (0, 0)
Screenshot: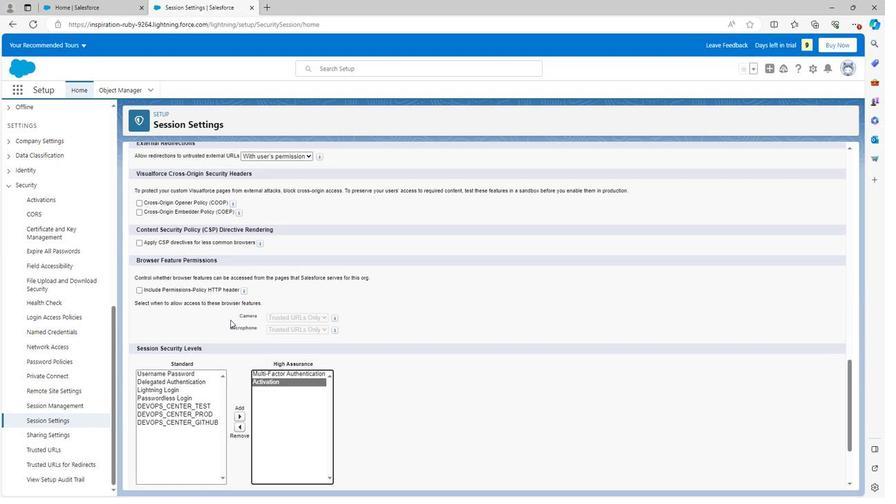 
Action: Mouse scrolled (227, 321) with delta (0, 0)
Screenshot: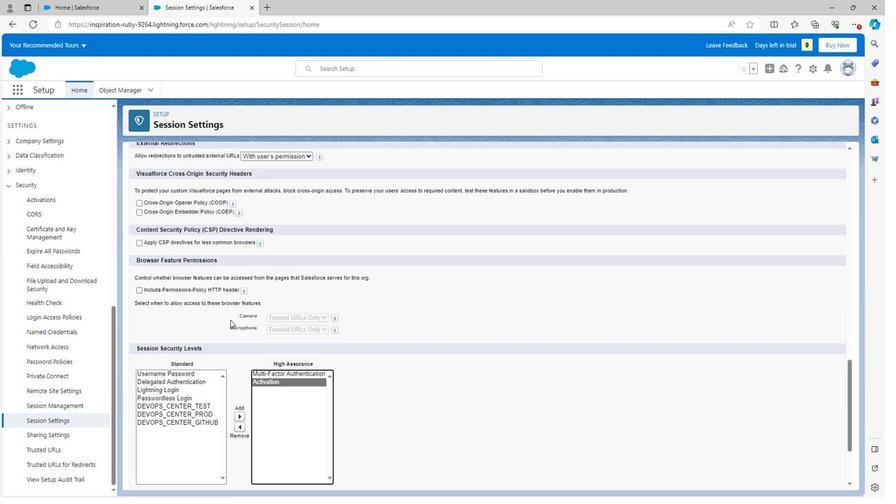 
Action: Mouse scrolled (227, 321) with delta (0, 0)
Screenshot: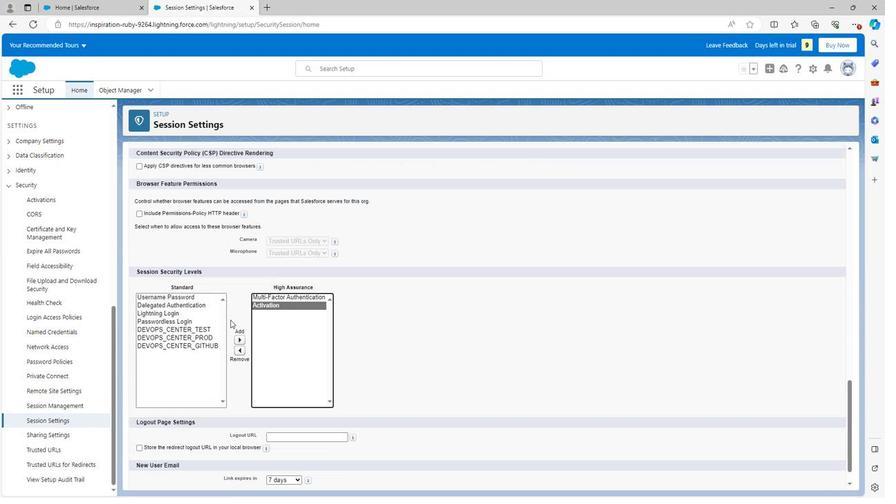 
Action: Mouse scrolled (227, 321) with delta (0, 0)
Screenshot: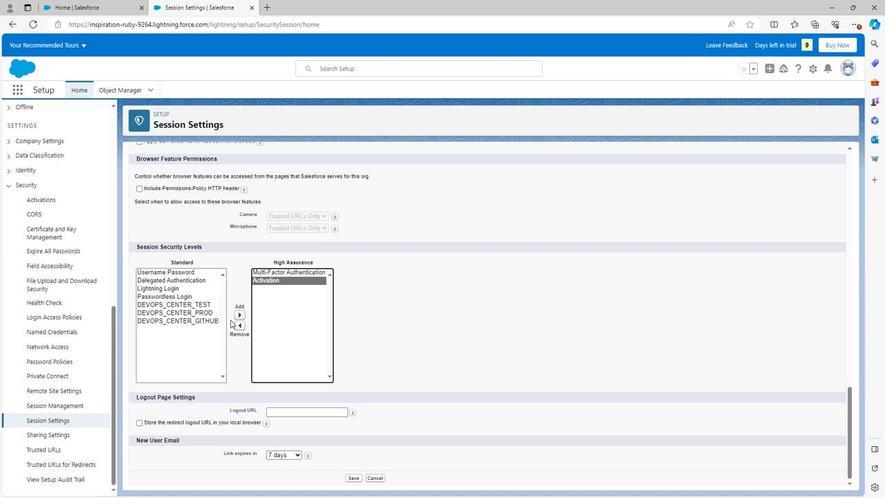 
Action: Mouse scrolled (227, 321) with delta (0, 0)
Screenshot: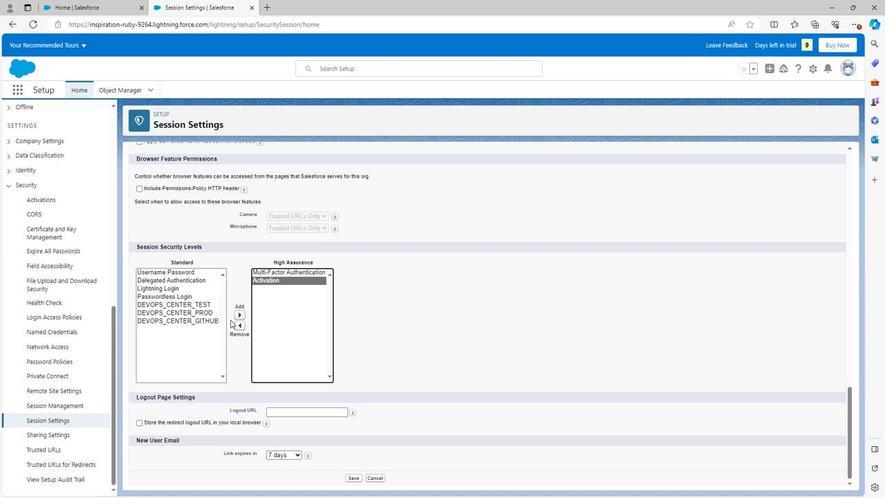 
Action: Mouse scrolled (227, 321) with delta (0, 0)
Screenshot: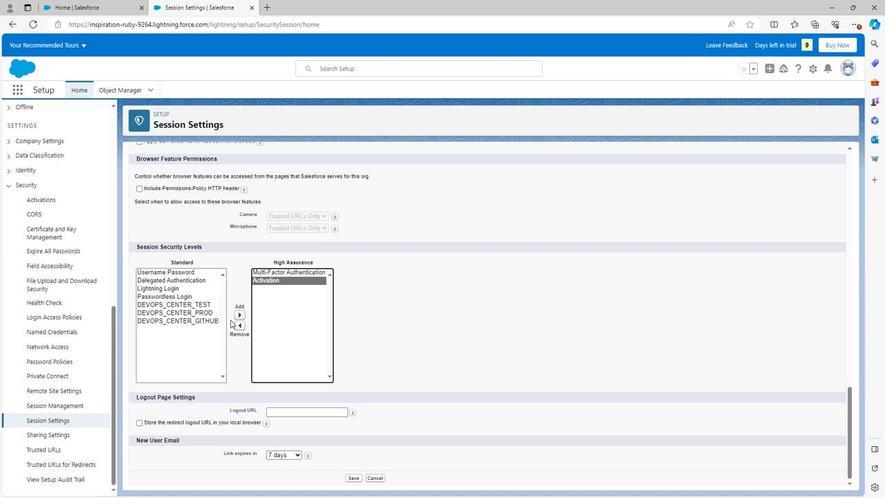 
Action: Mouse scrolled (227, 321) with delta (0, 0)
Screenshot: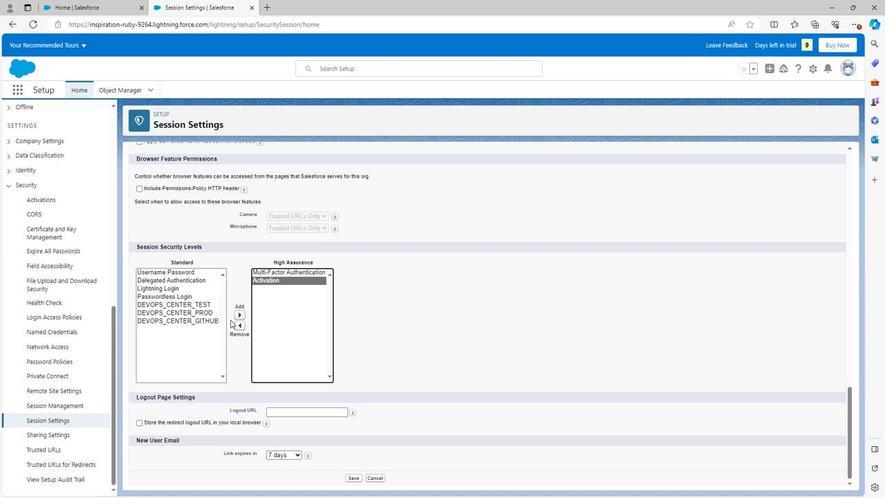 
Action: Mouse scrolled (227, 321) with delta (0, 0)
Screenshot: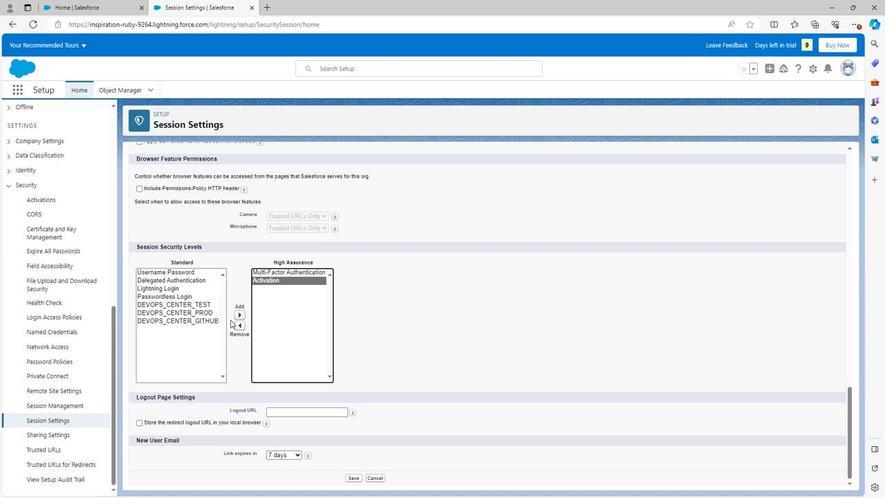
Action: Mouse moved to (352, 477)
Screenshot: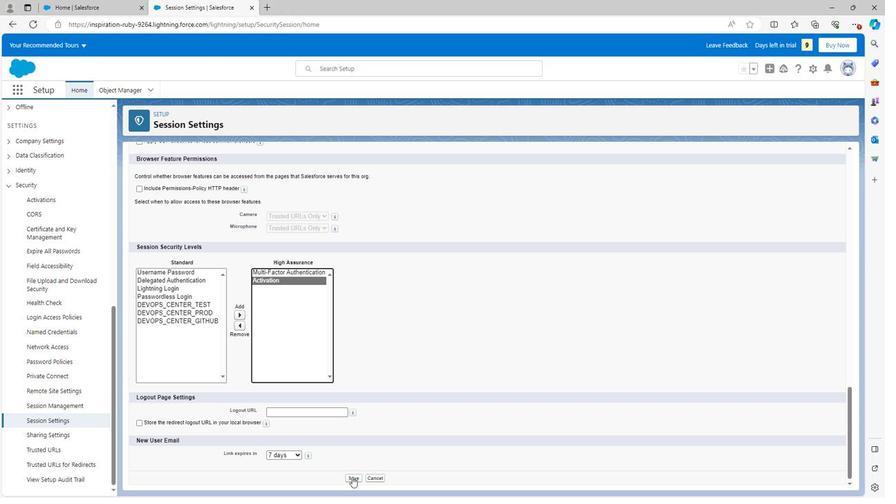 
Action: Mouse pressed left at (352, 477)
Screenshot: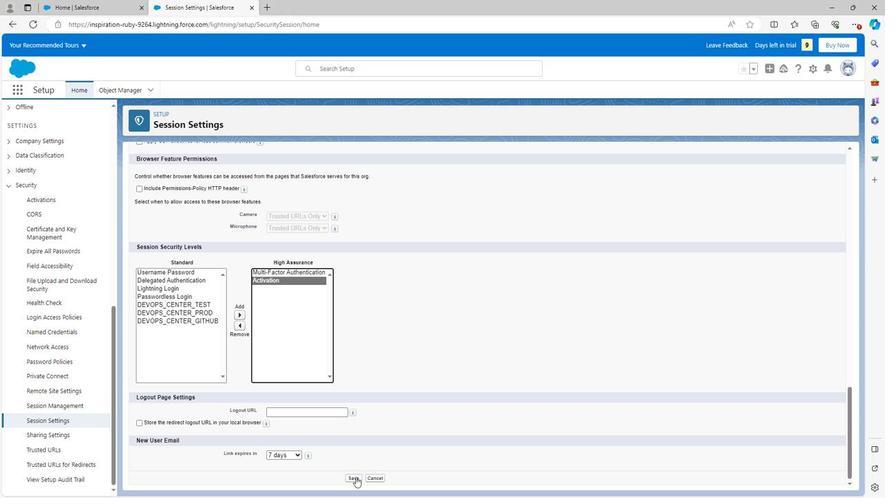 
Action: Mouse moved to (318, 355)
Screenshot: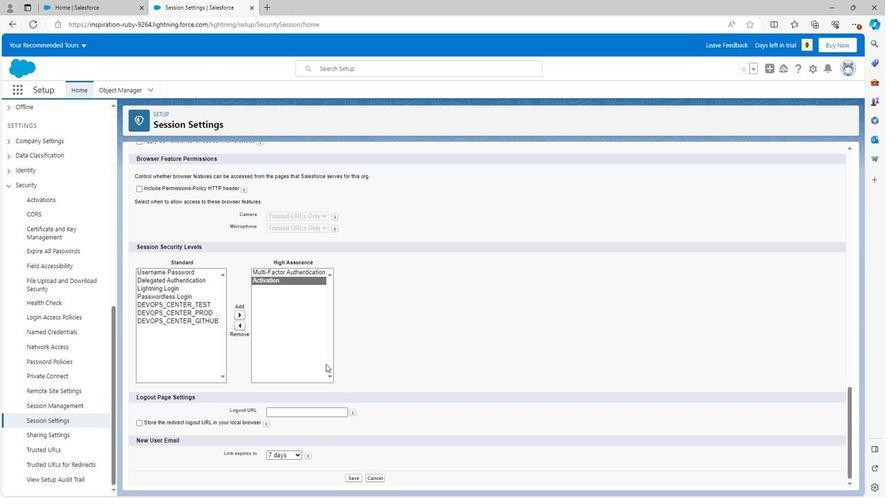 
